 Task: In the Company qualcomm.com, schedule a meeting with title: 'Introducing Our Products and Services ', Select date: '2 September, 2023', select start time: 3:00:PM. Add location on call (718) 987-6594 with meeting description: For further discussion on products, kindly join the meeting. Add attendees from company's contact and save.. Logged in from softage.6@softage.net
Action: Mouse moved to (90, 55)
Screenshot: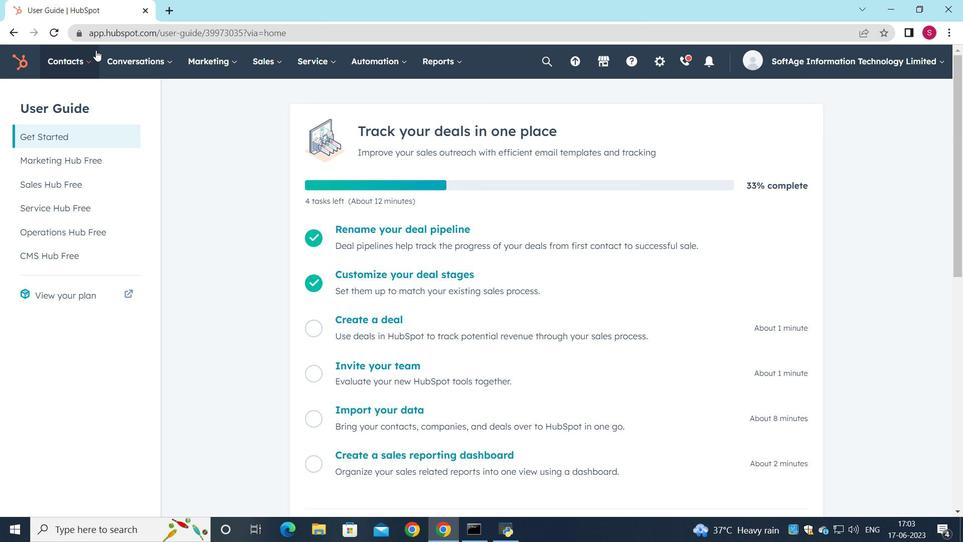 
Action: Mouse pressed left at (90, 55)
Screenshot: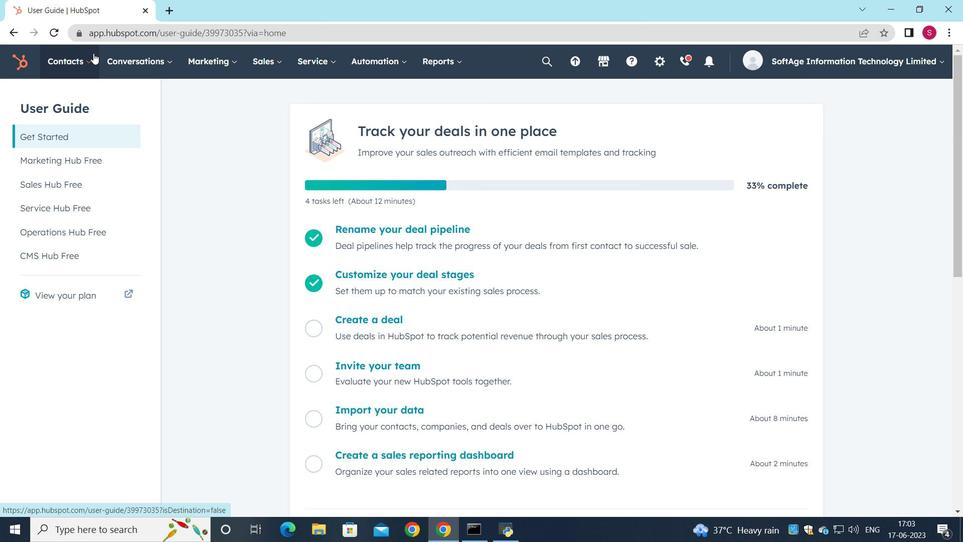 
Action: Mouse moved to (78, 124)
Screenshot: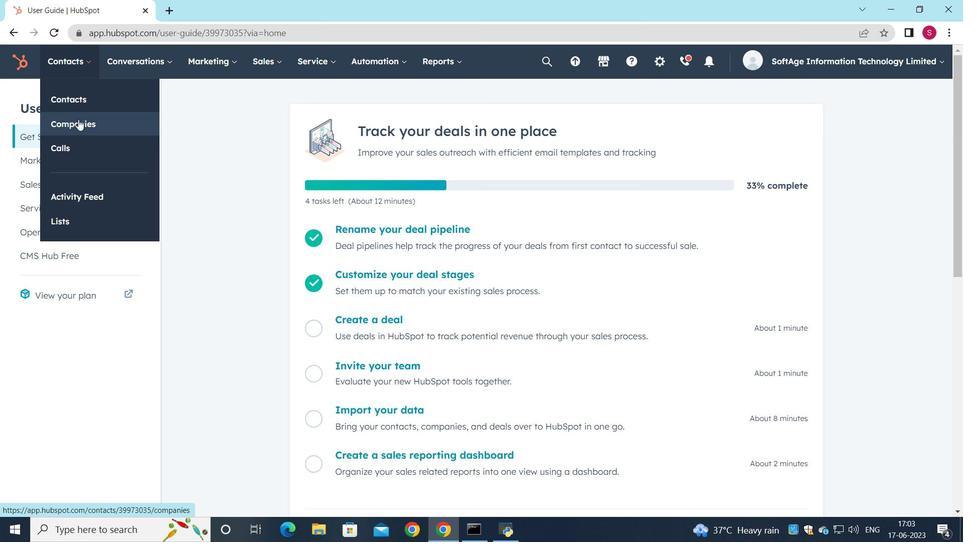 
Action: Mouse pressed left at (78, 124)
Screenshot: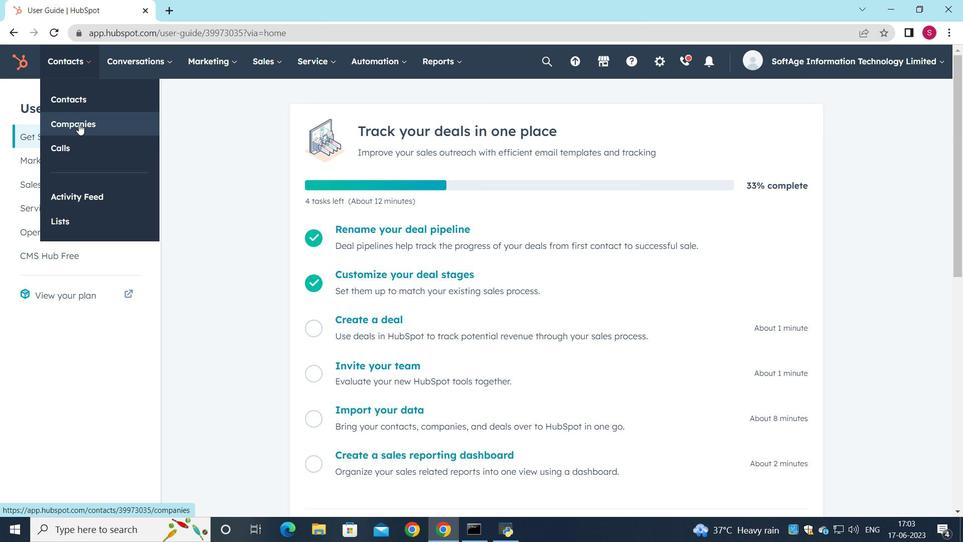 
Action: Mouse moved to (83, 200)
Screenshot: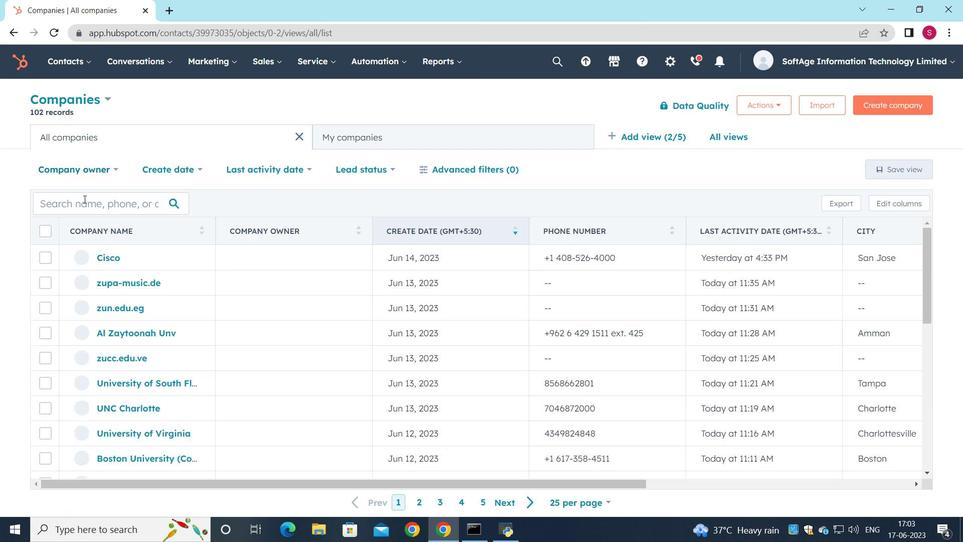 
Action: Mouse pressed left at (83, 200)
Screenshot: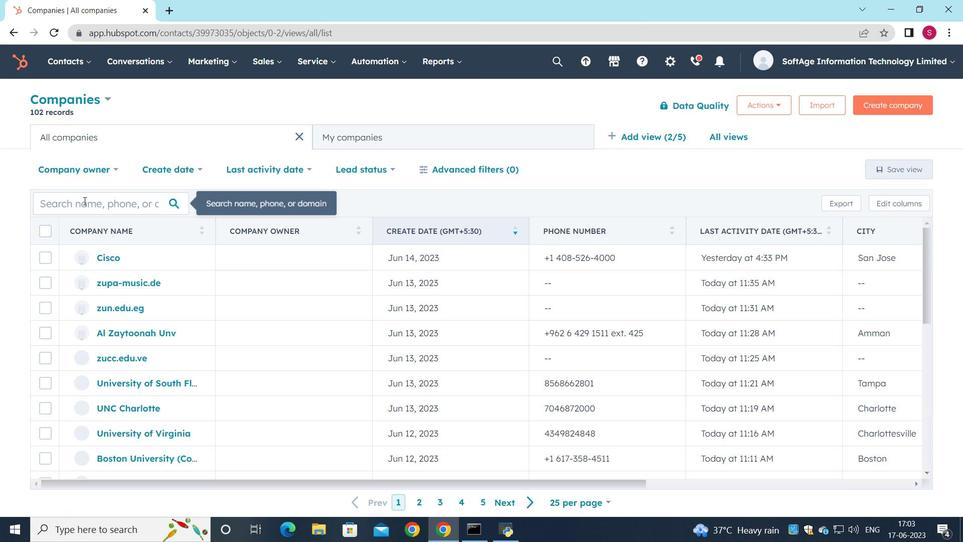 
Action: Key pressed qualcomm.com
Screenshot: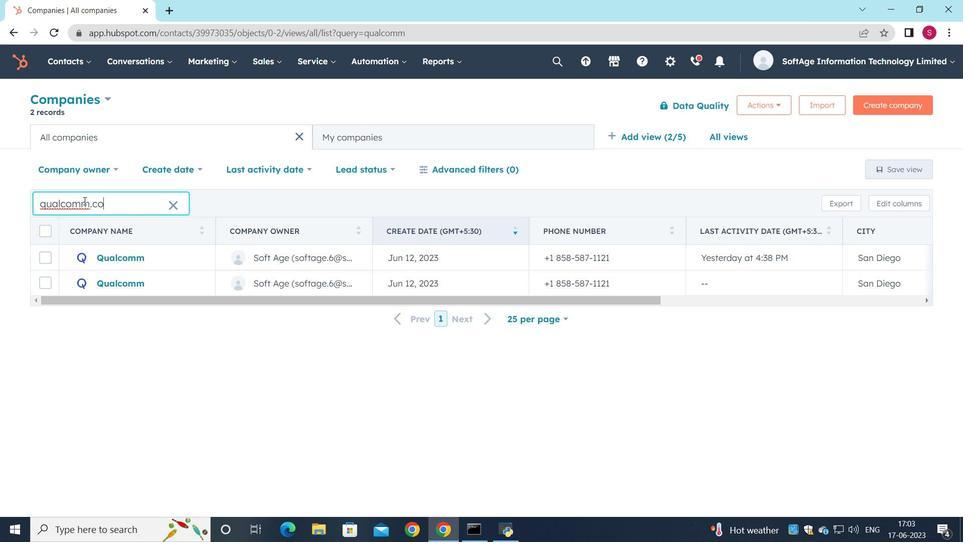 
Action: Mouse moved to (122, 259)
Screenshot: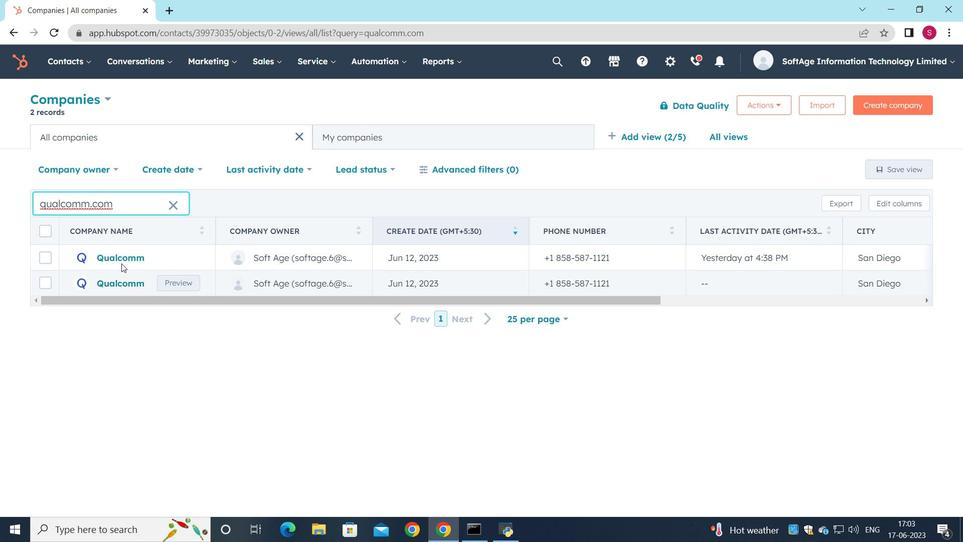 
Action: Mouse pressed left at (122, 259)
Screenshot: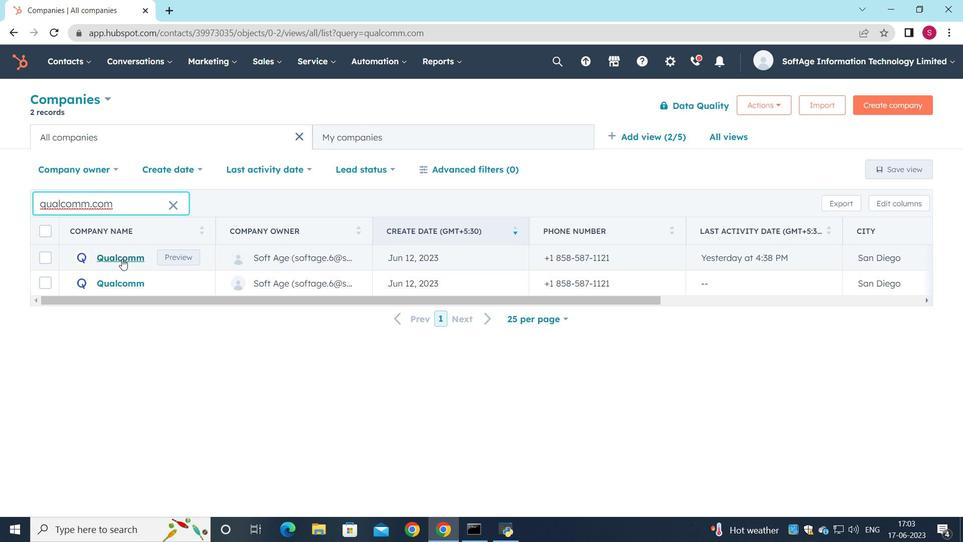 
Action: Mouse moved to (160, 212)
Screenshot: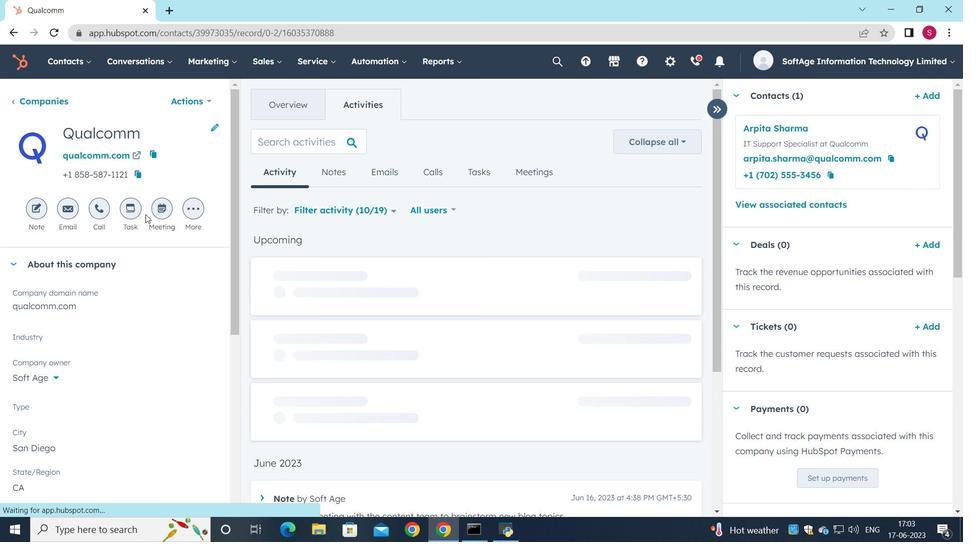 
Action: Mouse pressed left at (160, 212)
Screenshot: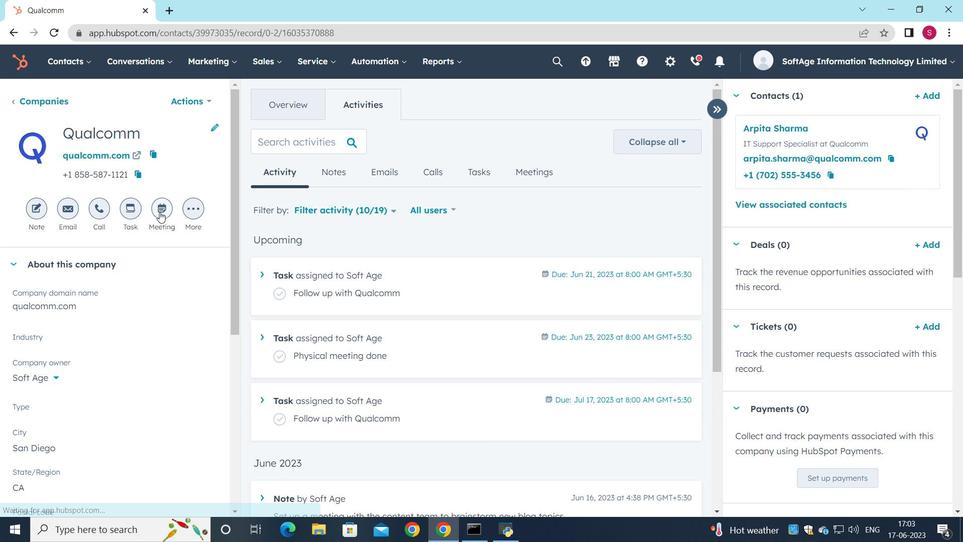 
Action: Mouse moved to (120, 184)
Screenshot: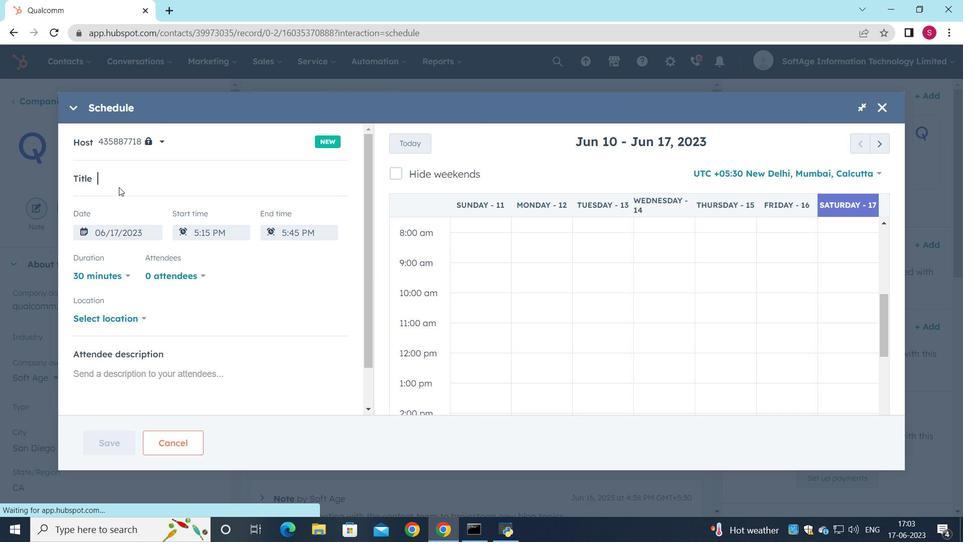 
Action: Key pressed <Key.shift>Introducing<Key.space><Key.shift>Our<Key.space><Key.shift>Products<Key.space>and<Key.space><Key.shift>services
Screenshot: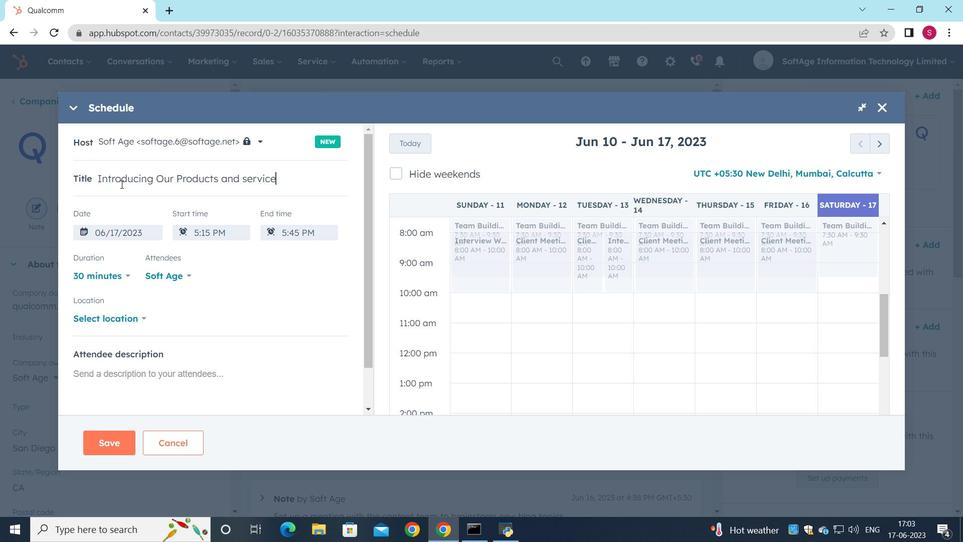 
Action: Mouse moved to (247, 181)
Screenshot: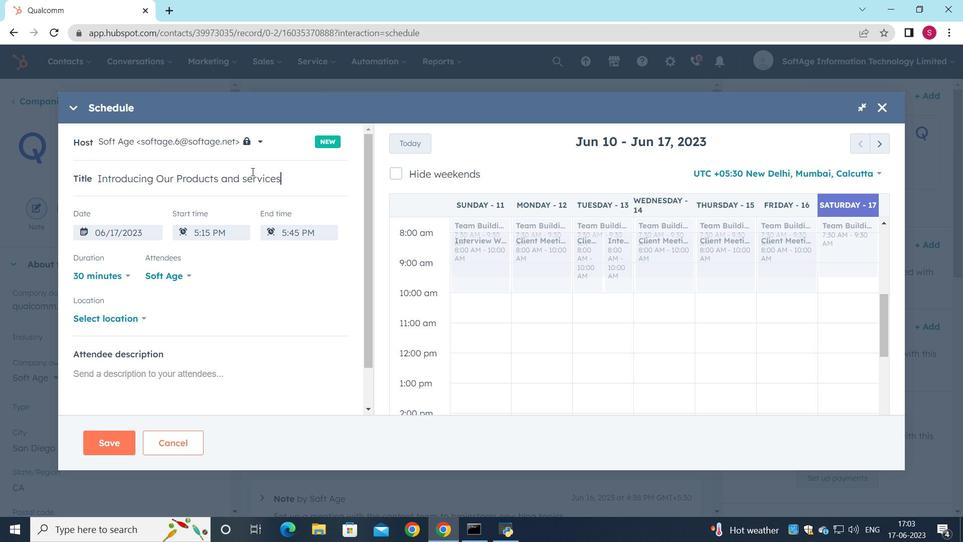
Action: Mouse pressed left at (247, 181)
Screenshot: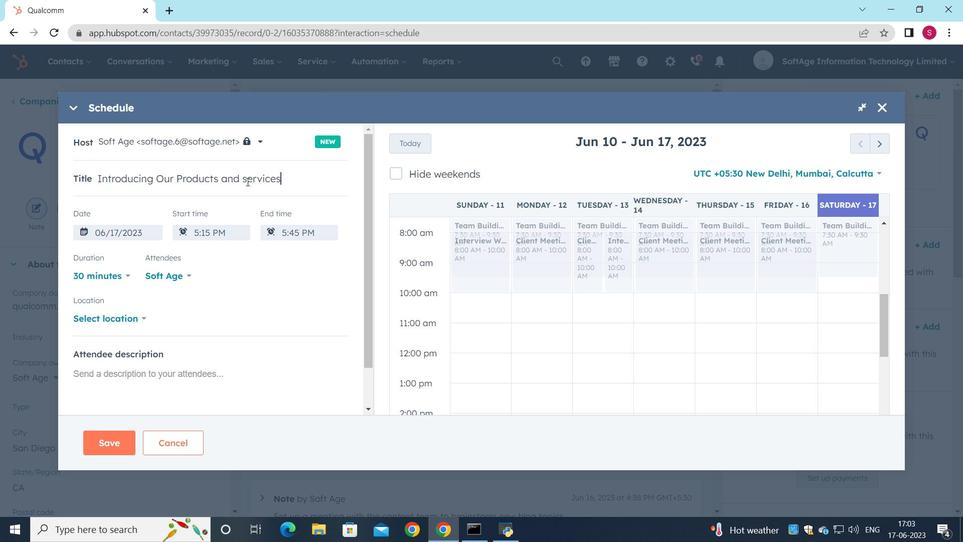 
Action: Key pressed <Key.backspace><Key.shift>S
Screenshot: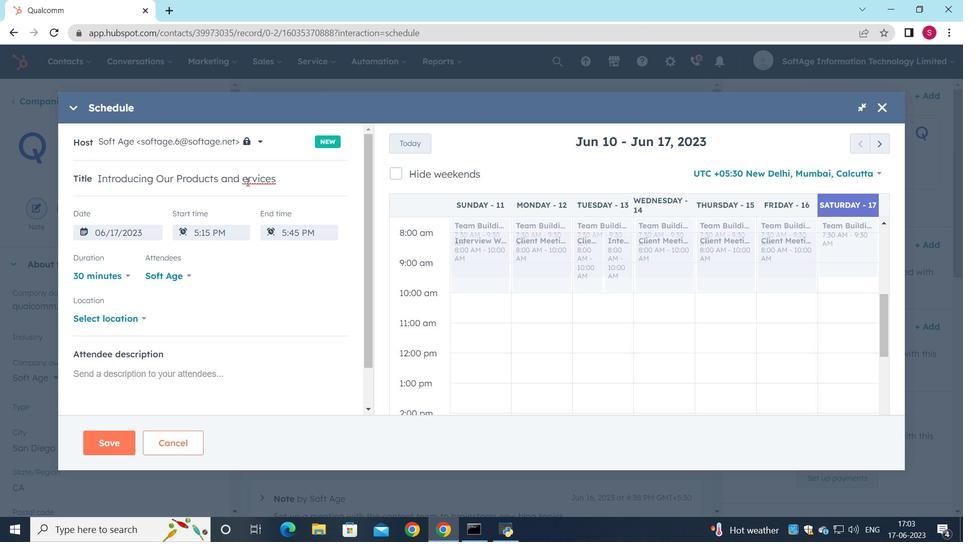 
Action: Mouse moved to (877, 146)
Screenshot: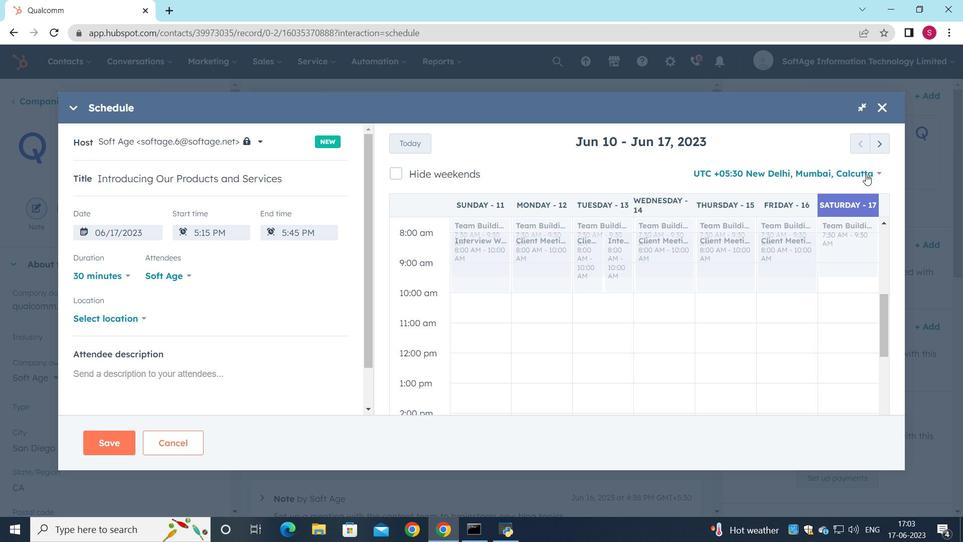 
Action: Mouse pressed left at (877, 146)
Screenshot: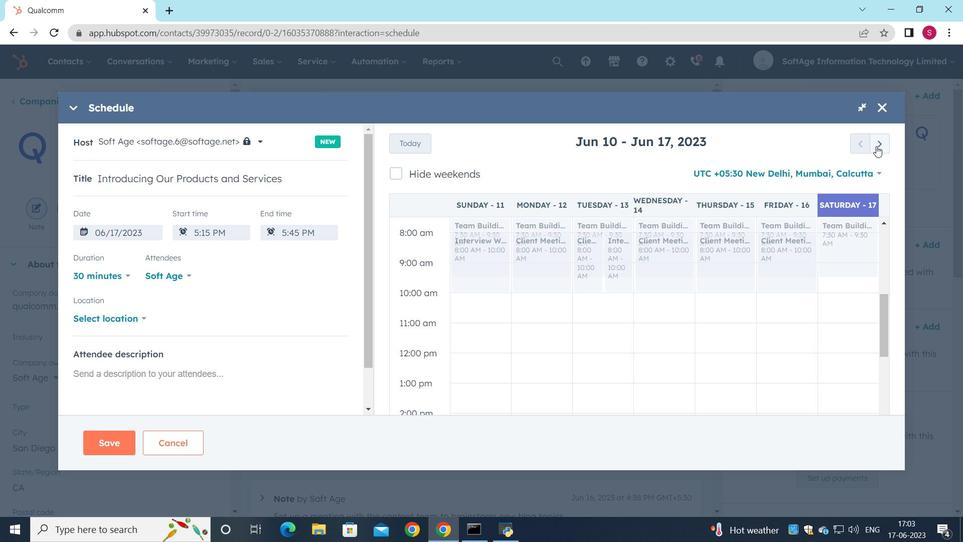 
Action: Mouse pressed left at (877, 146)
Screenshot: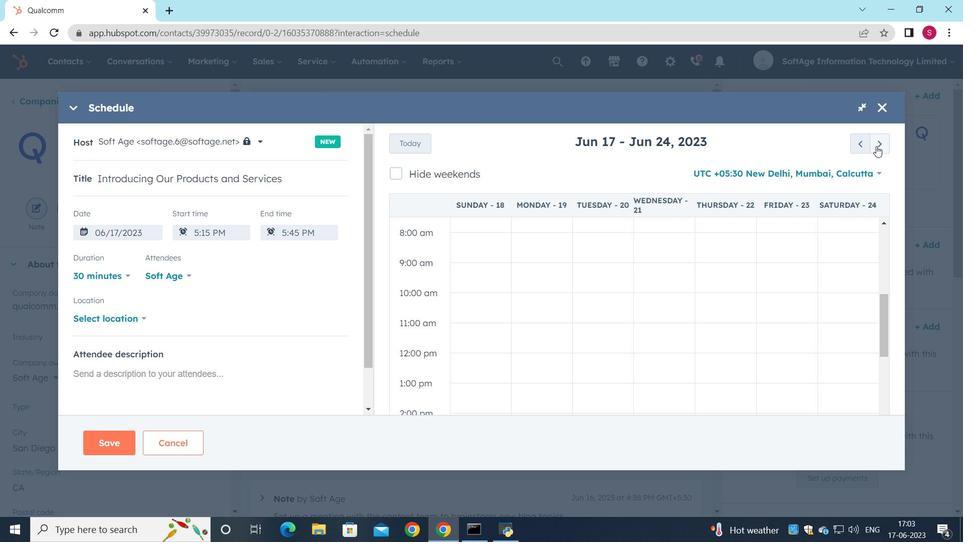 
Action: Mouse pressed left at (877, 146)
Screenshot: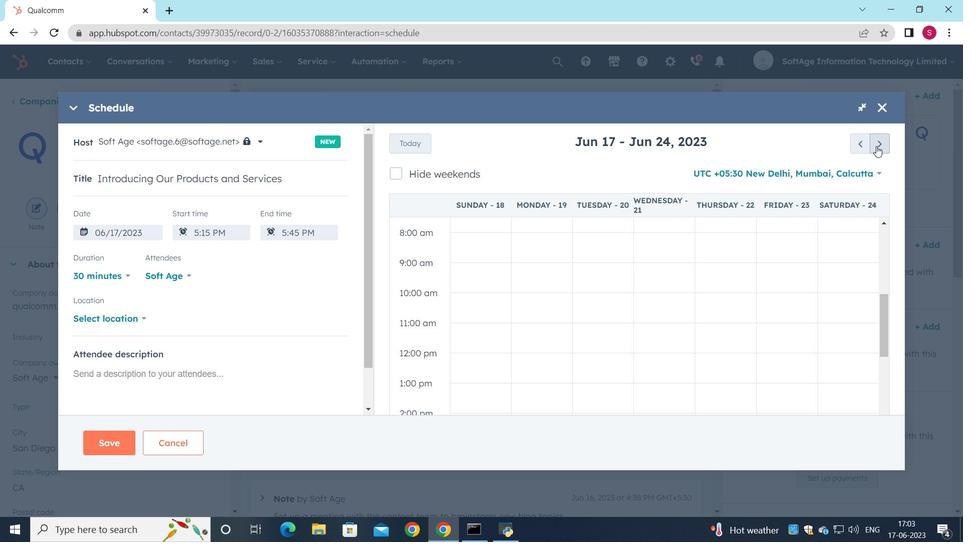 
Action: Mouse pressed left at (877, 146)
Screenshot: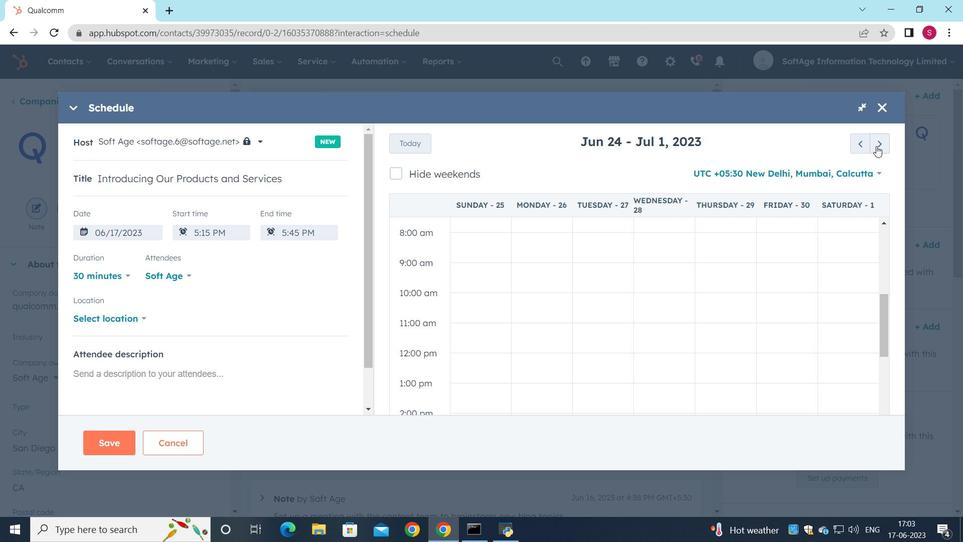 
Action: Mouse pressed left at (877, 146)
Screenshot: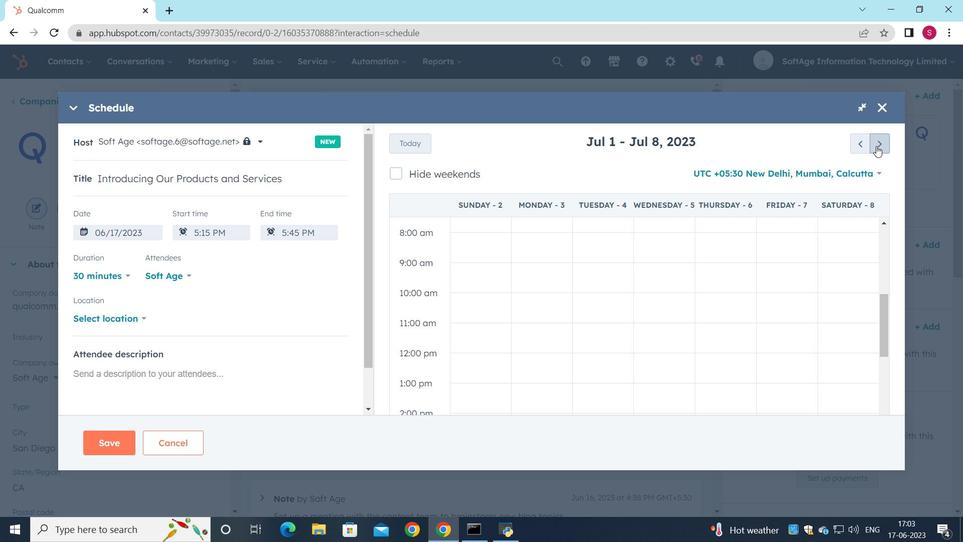 
Action: Mouse pressed left at (877, 146)
Screenshot: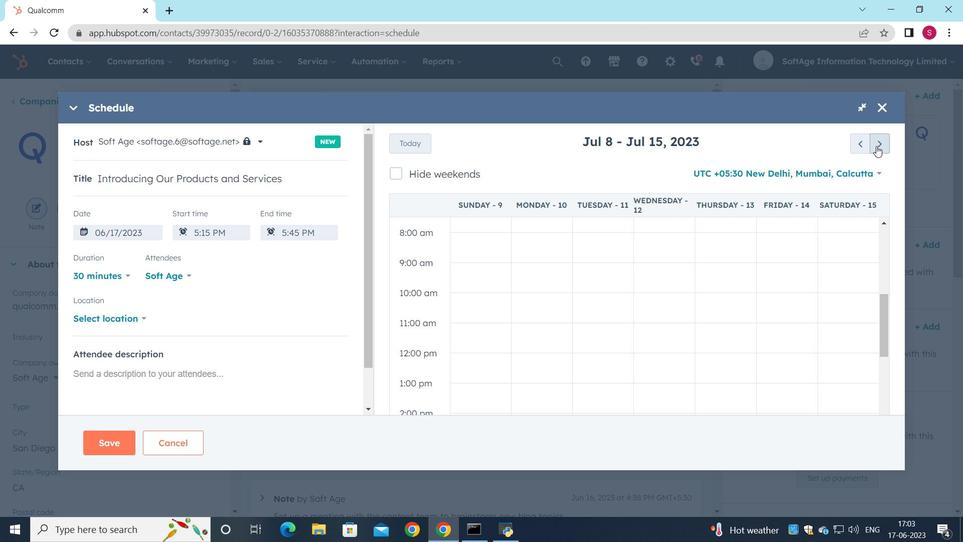 
Action: Mouse pressed left at (877, 146)
Screenshot: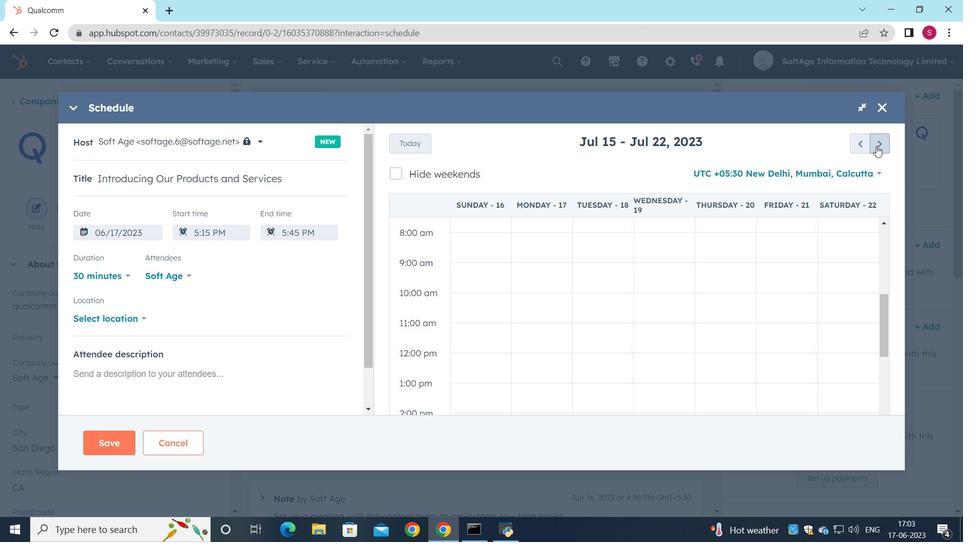 
Action: Mouse pressed left at (877, 146)
Screenshot: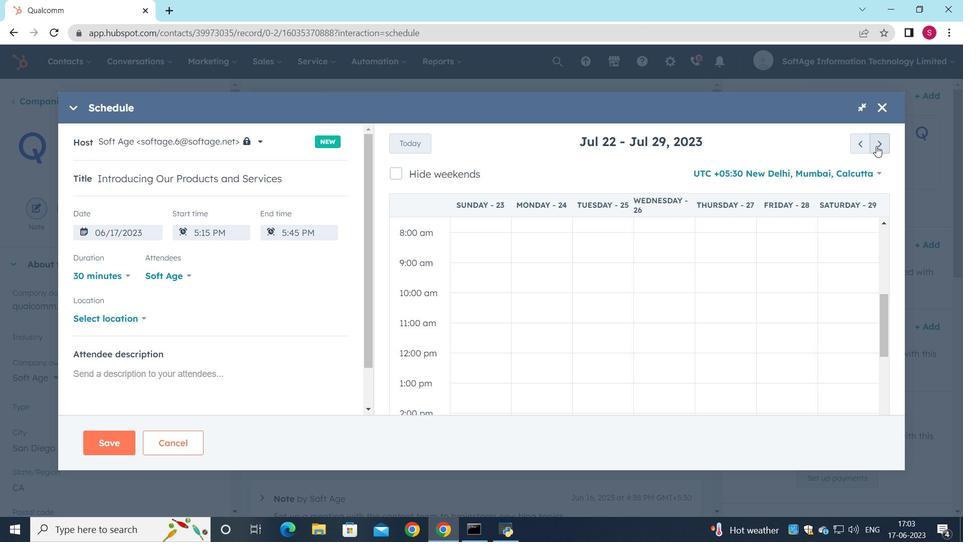 
Action: Mouse pressed left at (877, 146)
Screenshot: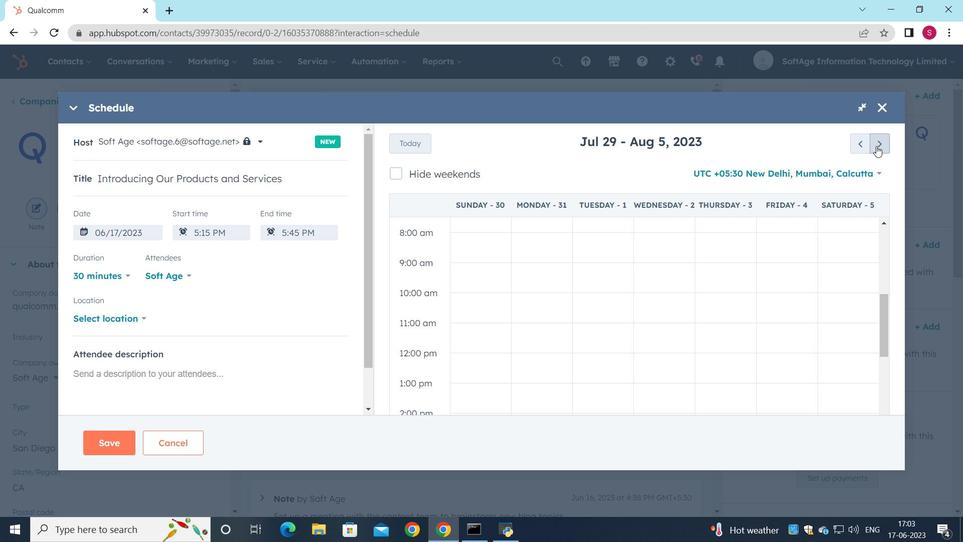 
Action: Mouse pressed left at (877, 146)
Screenshot: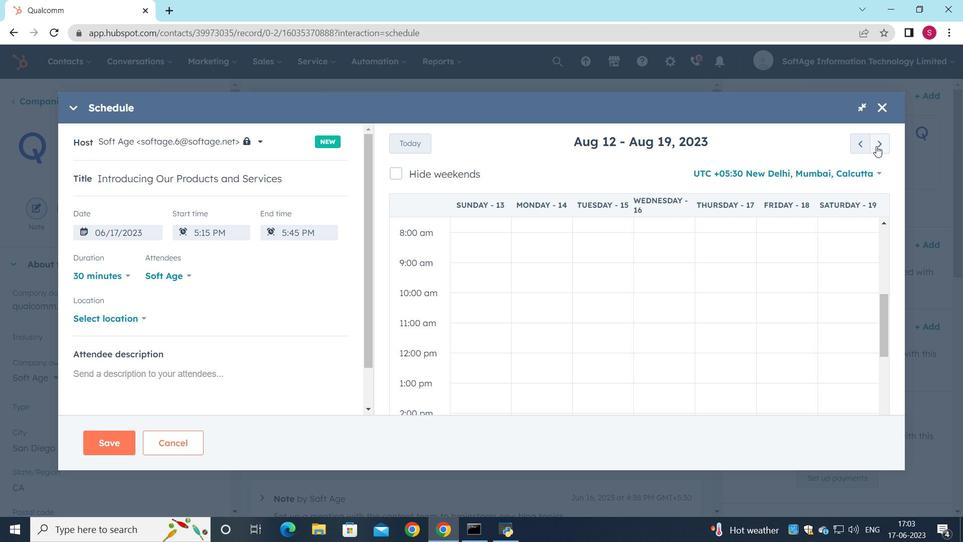 
Action: Mouse pressed left at (877, 146)
Screenshot: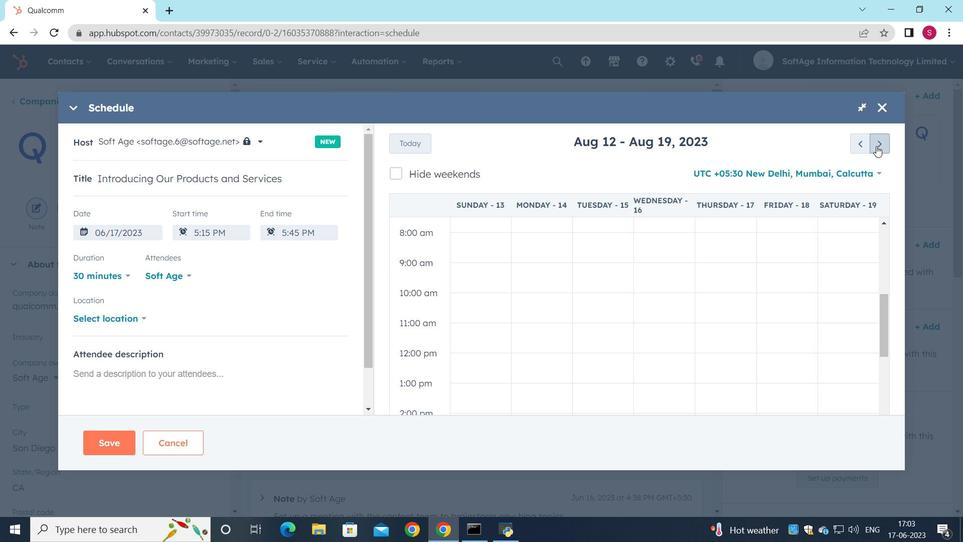
Action: Mouse pressed left at (877, 146)
Screenshot: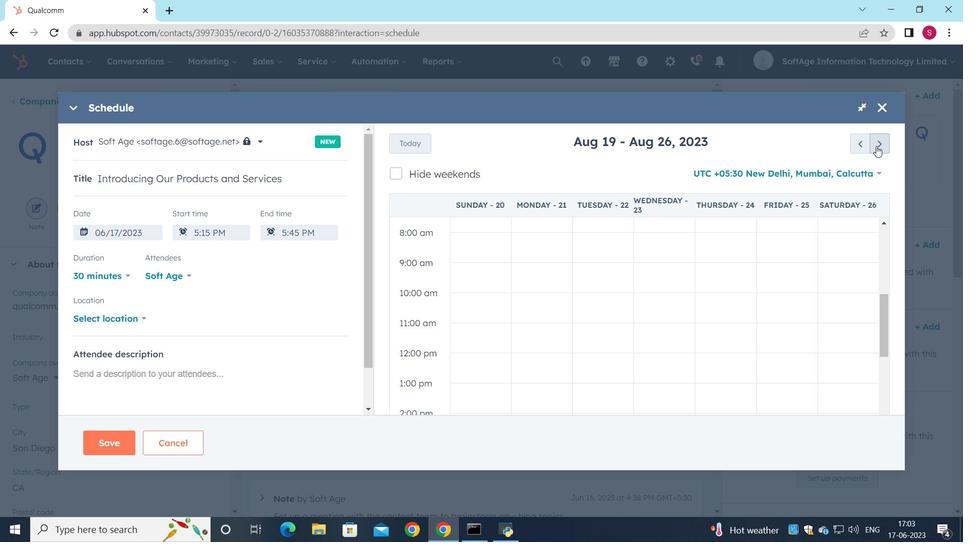 
Action: Mouse pressed left at (877, 146)
Screenshot: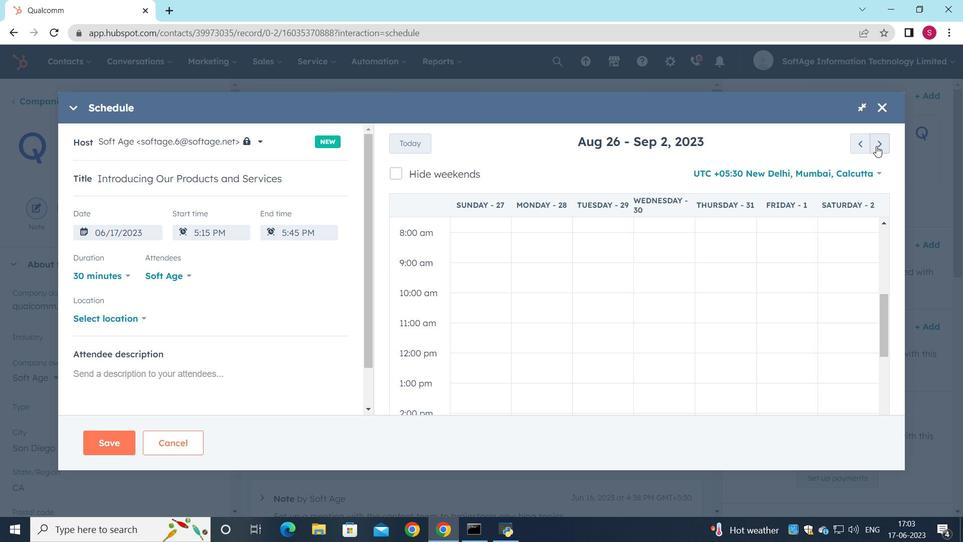 
Action: Mouse moved to (856, 146)
Screenshot: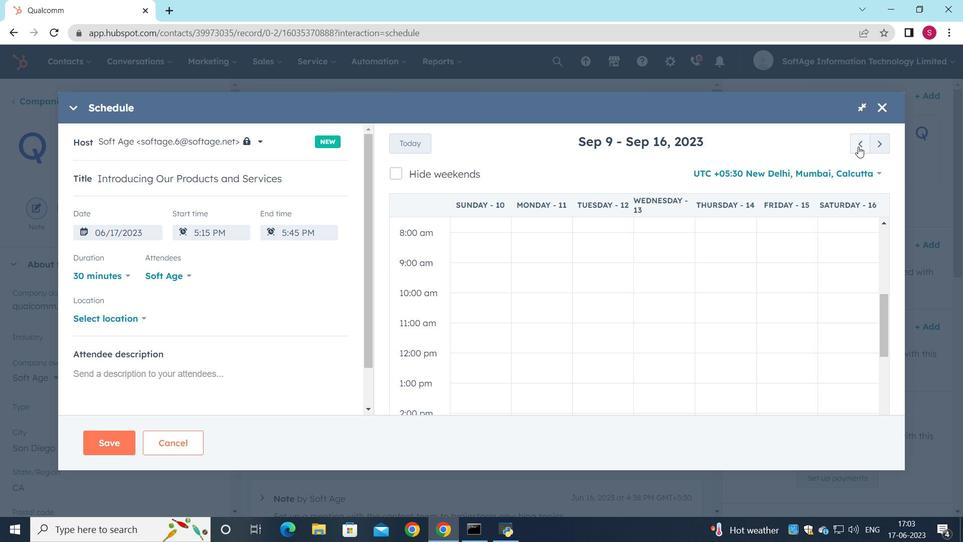
Action: Mouse pressed left at (856, 146)
Screenshot: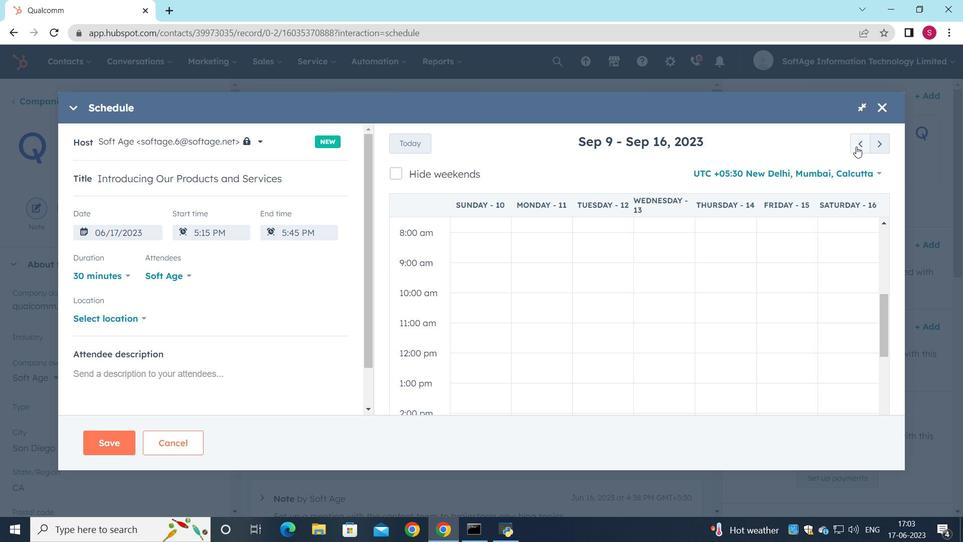 
Action: Mouse pressed left at (856, 146)
Screenshot: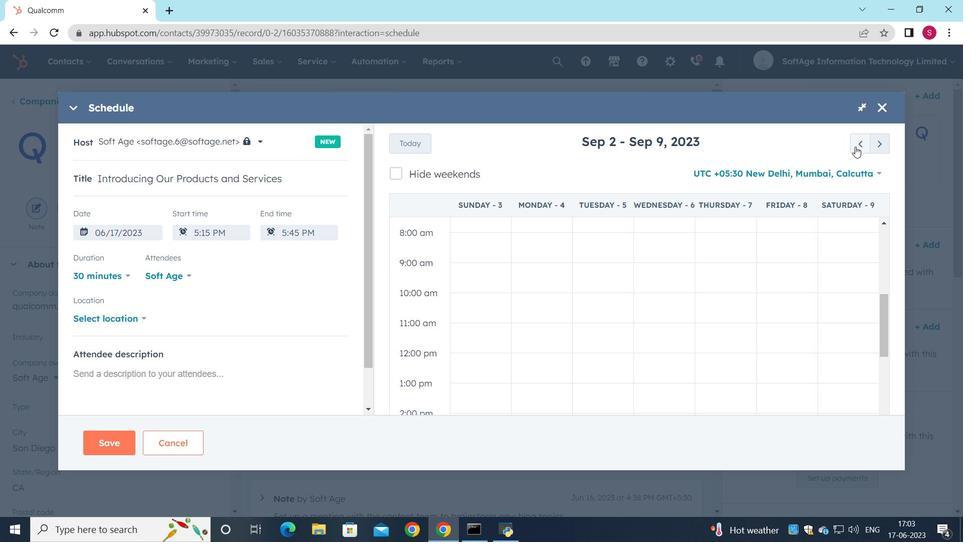 
Action: Mouse moved to (848, 312)
Screenshot: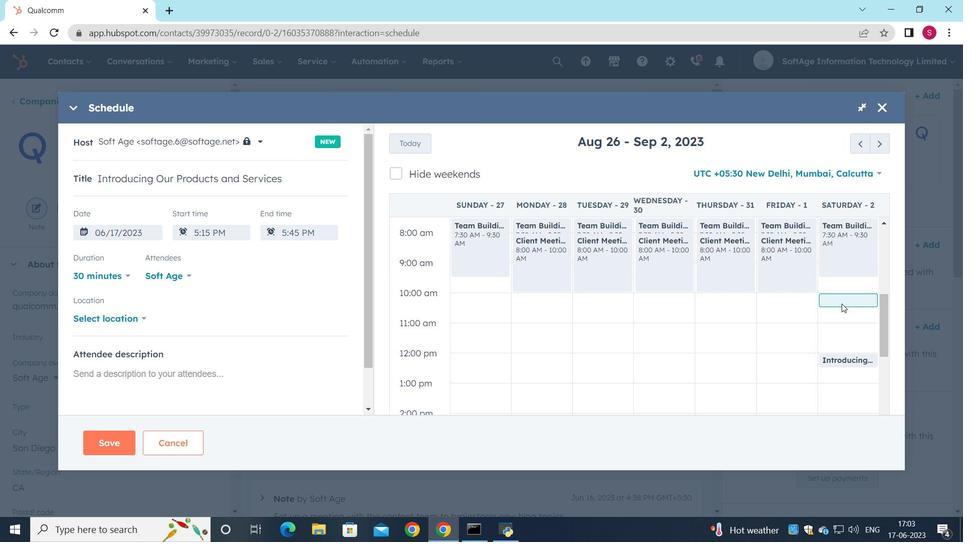 
Action: Mouse scrolled (848, 312) with delta (0, 0)
Screenshot: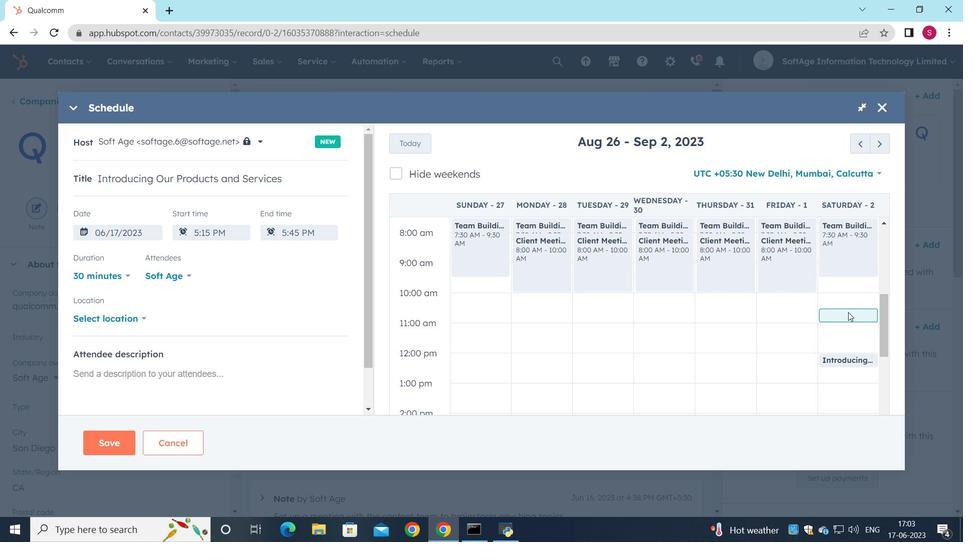 
Action: Mouse moved to (848, 314)
Screenshot: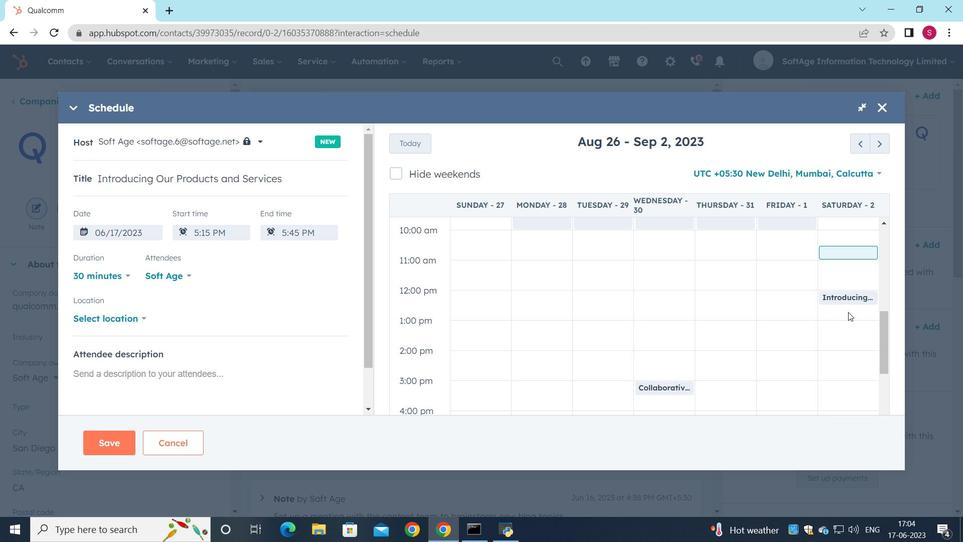 
Action: Mouse scrolled (848, 313) with delta (0, 0)
Screenshot: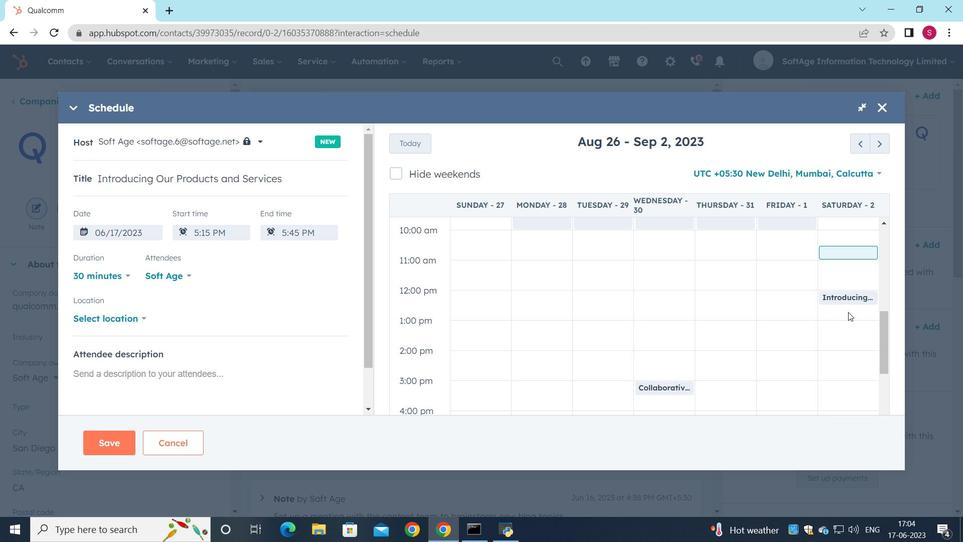 
Action: Mouse scrolled (848, 313) with delta (0, 0)
Screenshot: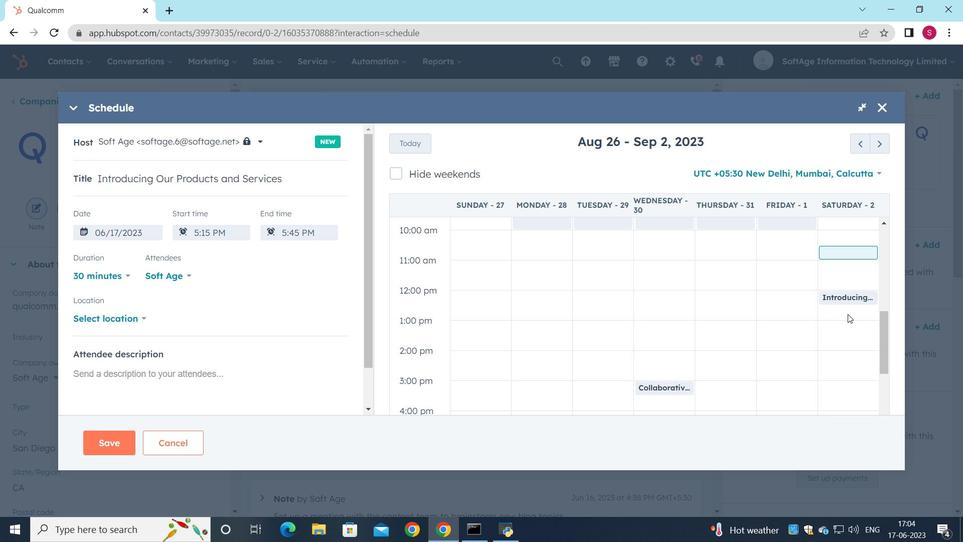 
Action: Mouse moved to (853, 260)
Screenshot: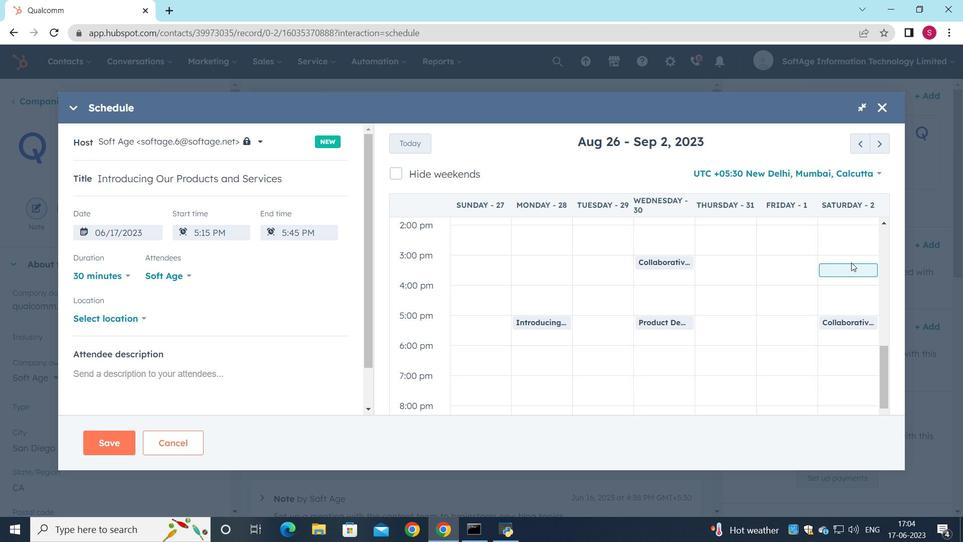
Action: Mouse pressed left at (853, 260)
Screenshot: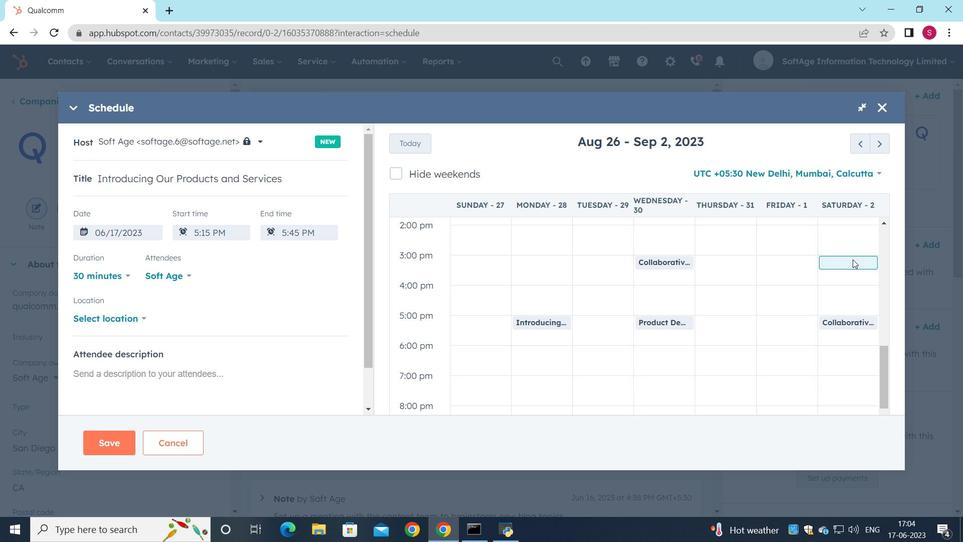 
Action: Mouse moved to (144, 315)
Screenshot: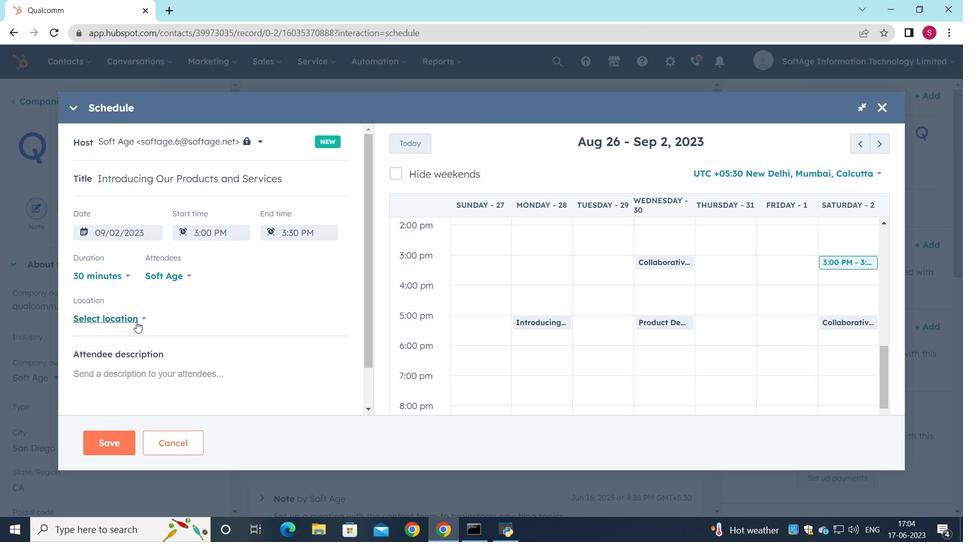 
Action: Mouse pressed left at (144, 315)
Screenshot: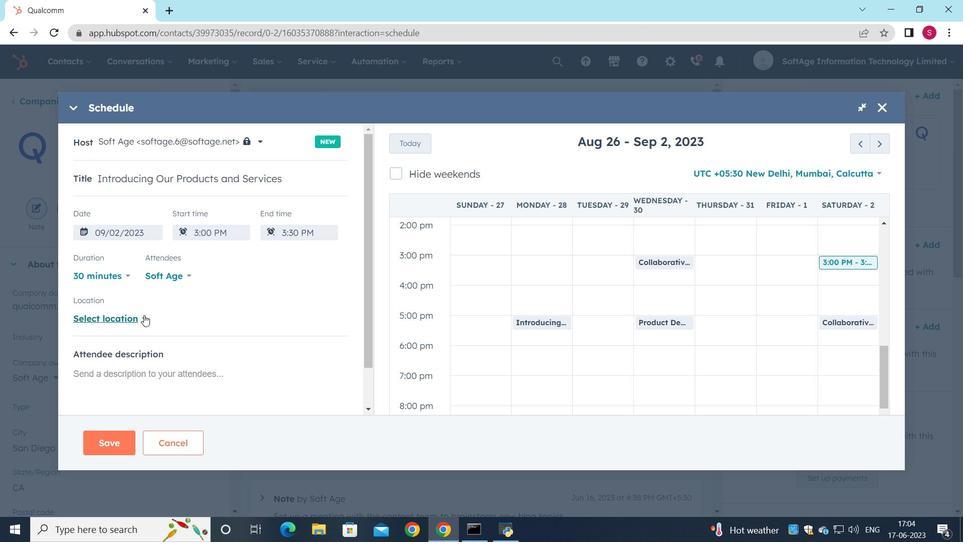 
Action: Mouse moved to (233, 284)
Screenshot: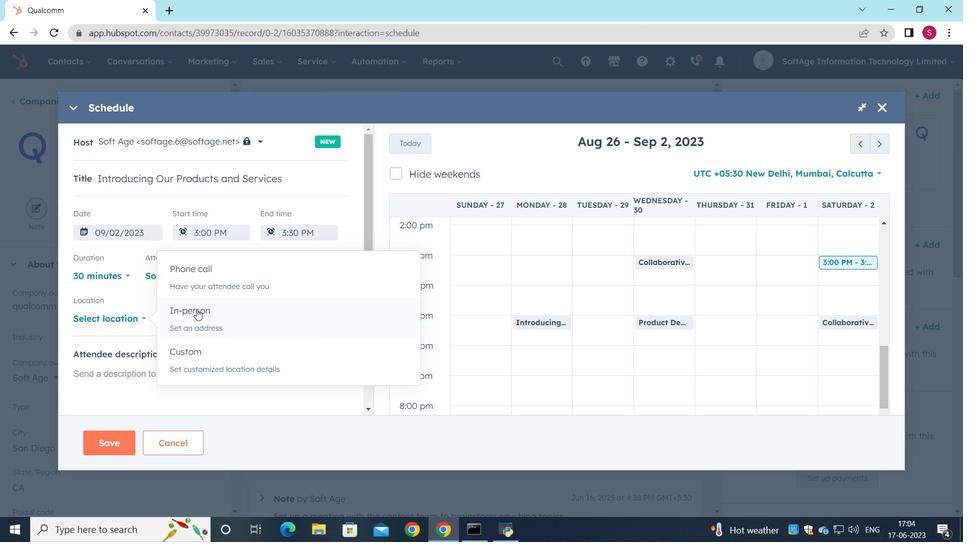 
Action: Mouse pressed left at (233, 284)
Screenshot: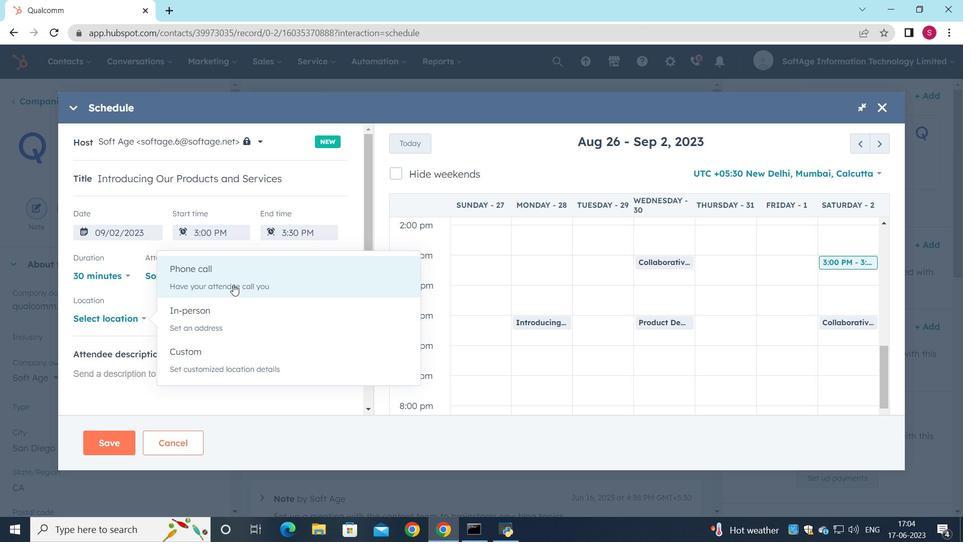 
Action: Mouse moved to (193, 312)
Screenshot: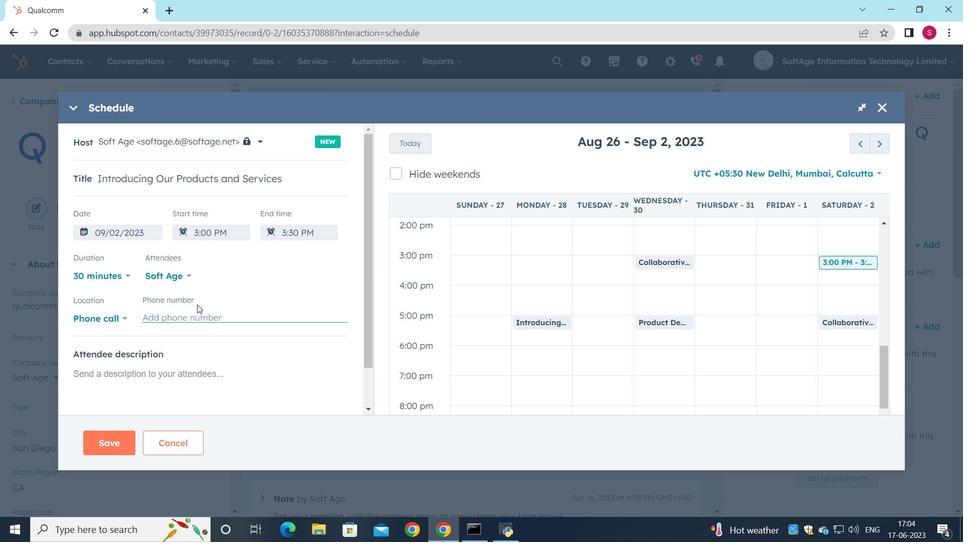 
Action: Mouse pressed left at (193, 312)
Screenshot: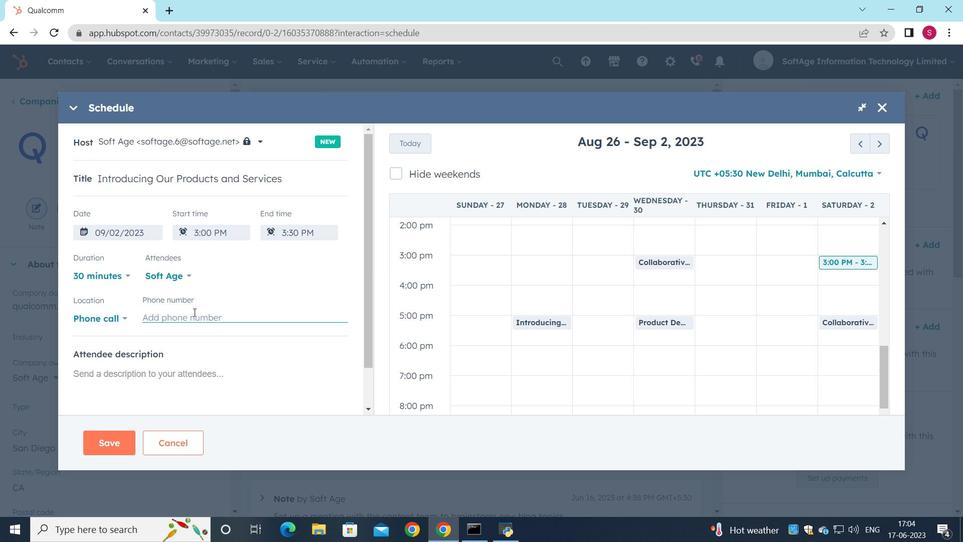 
Action: Key pressed <Key.shift_r>(718<Key.shift_r>)<Key.space>987-6594
Screenshot: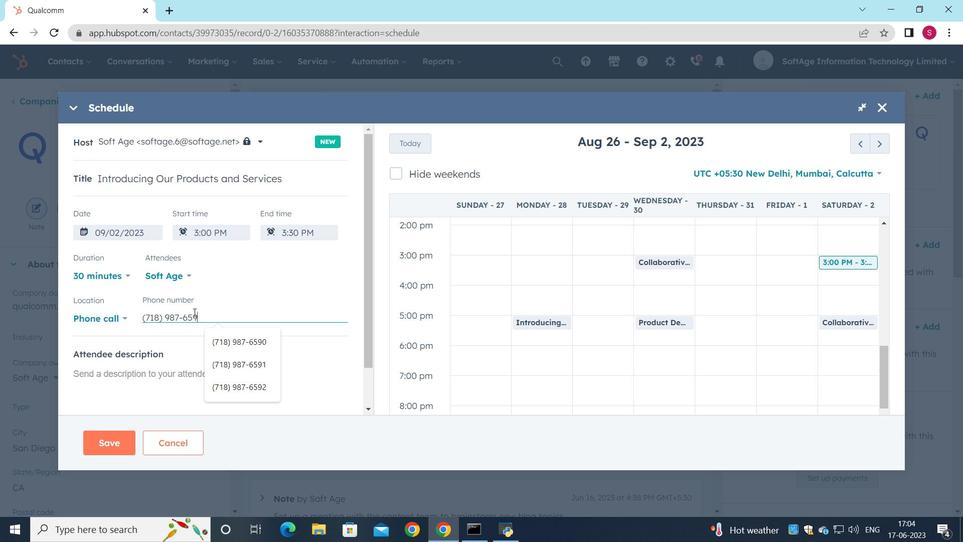 
Action: Mouse moved to (150, 365)
Screenshot: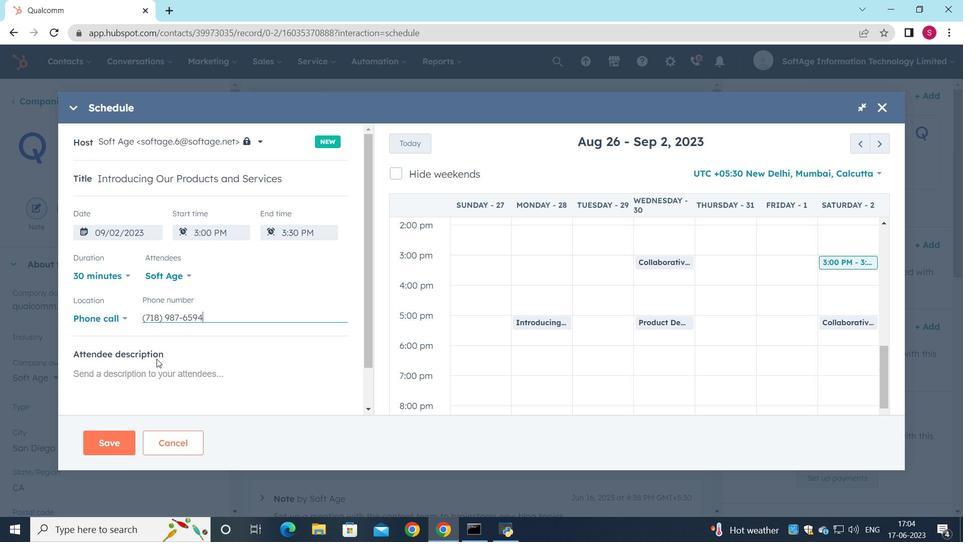 
Action: Mouse pressed left at (150, 365)
Screenshot: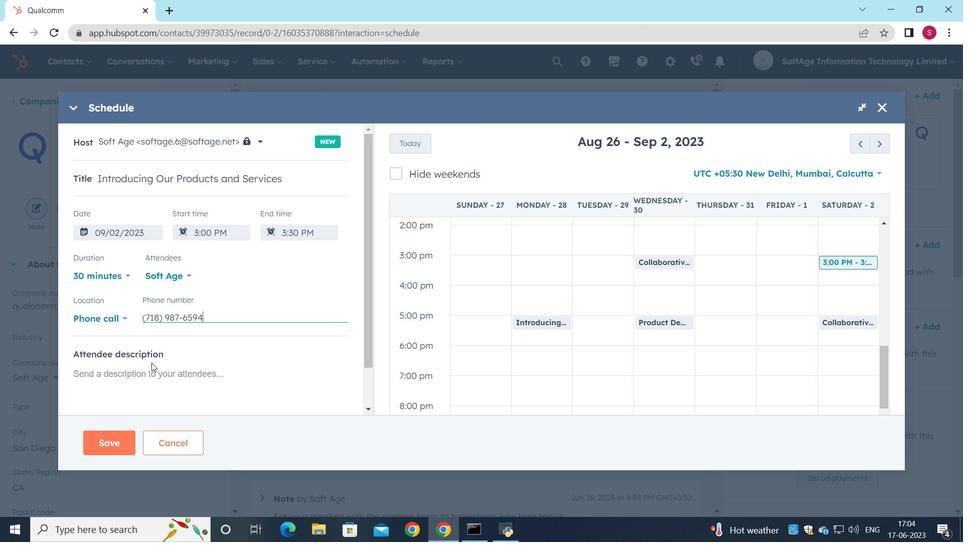 
Action: Mouse moved to (145, 378)
Screenshot: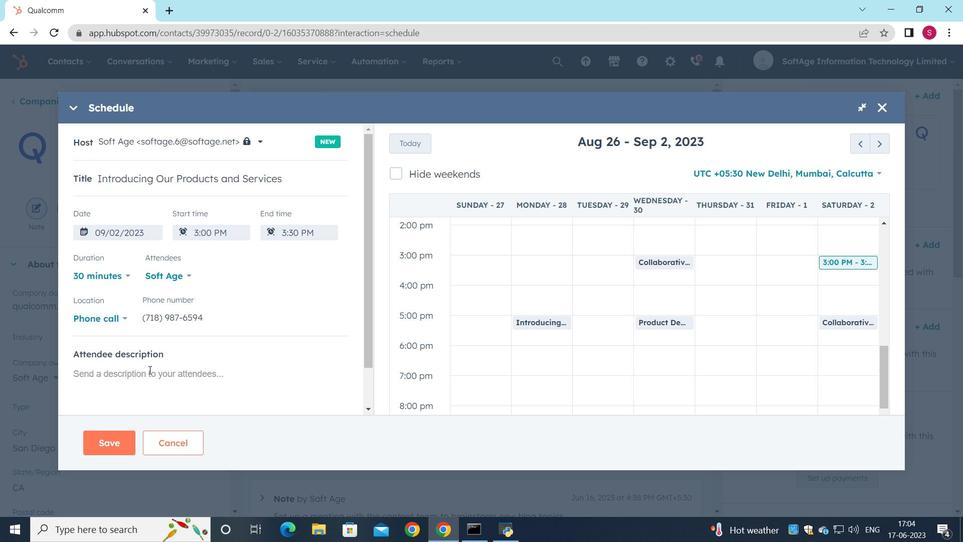 
Action: Mouse pressed left at (145, 378)
Screenshot: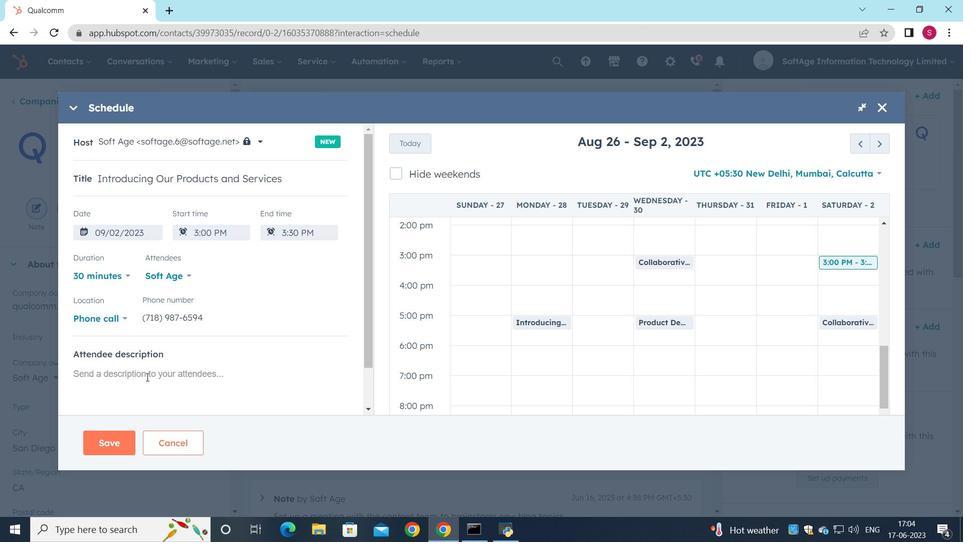 
Action: Key pressed <Key.shift><Key.shift><Key.shift><Key.shift>For<Key.space>further<Key.space>discussion<Key.space>on<Key.space>products<Key.space>kindly<Key.space>ji<Key.backspace>oin<Key.space>the<Key.space>meeting.
Screenshot: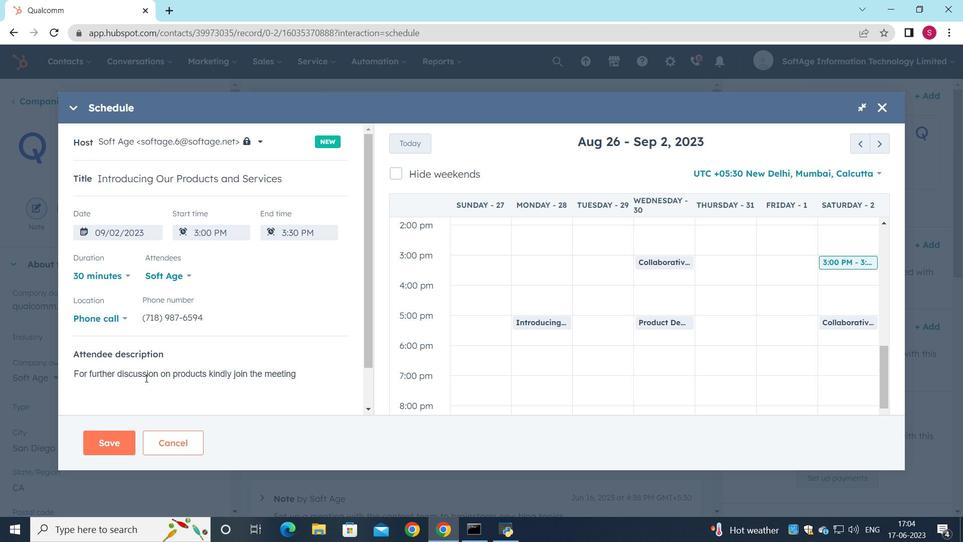 
Action: Mouse moved to (207, 376)
Screenshot: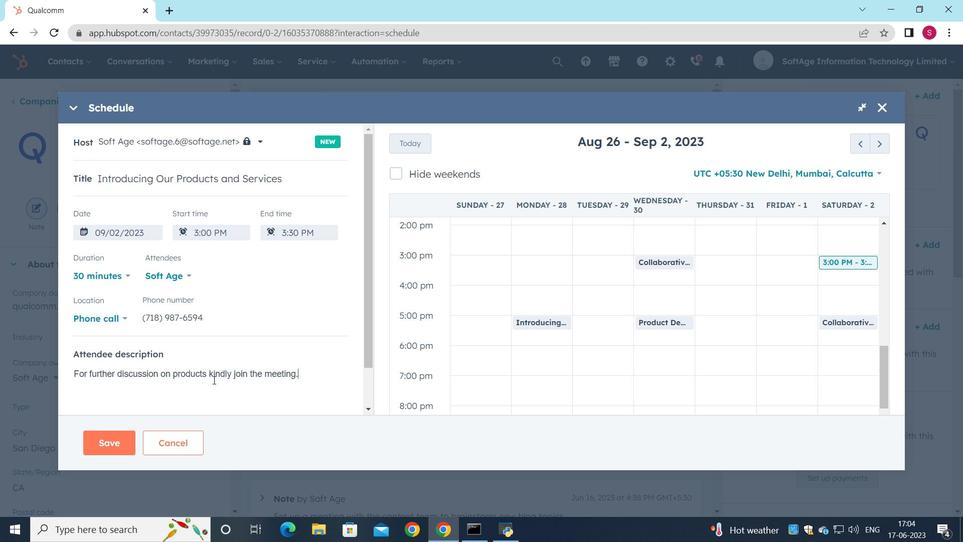 
Action: Mouse pressed left at (207, 376)
Screenshot: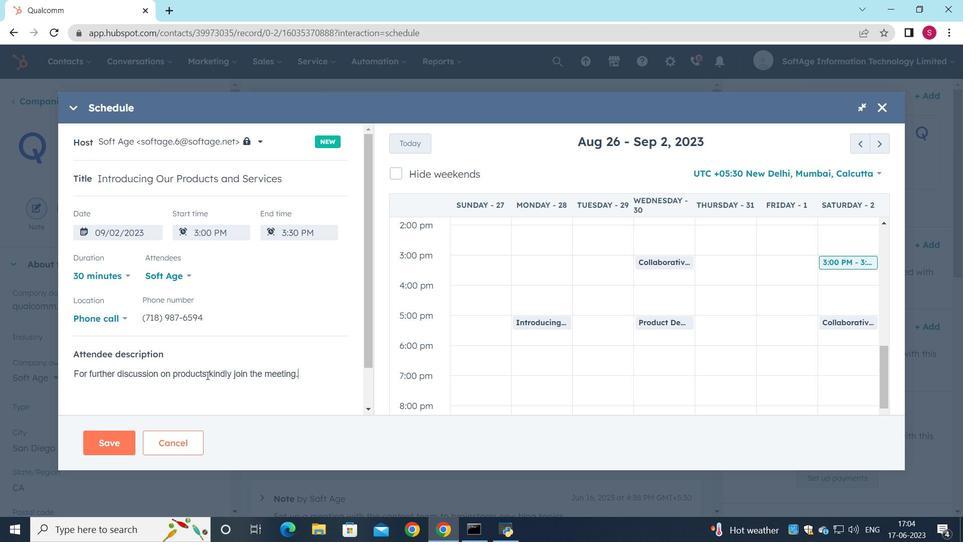 
Action: Mouse moved to (228, 374)
Screenshot: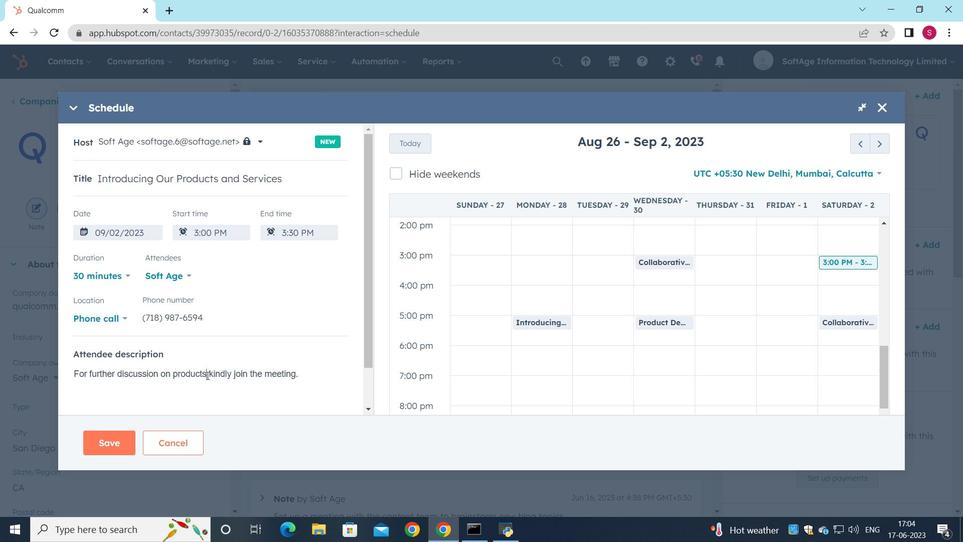 
Action: Key pressed ,
Screenshot: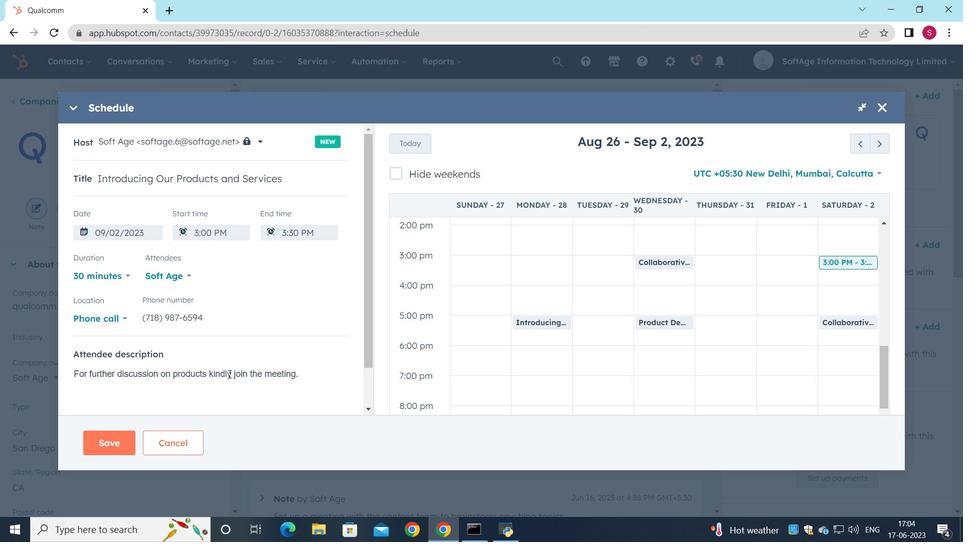 
Action: Mouse moved to (191, 270)
Screenshot: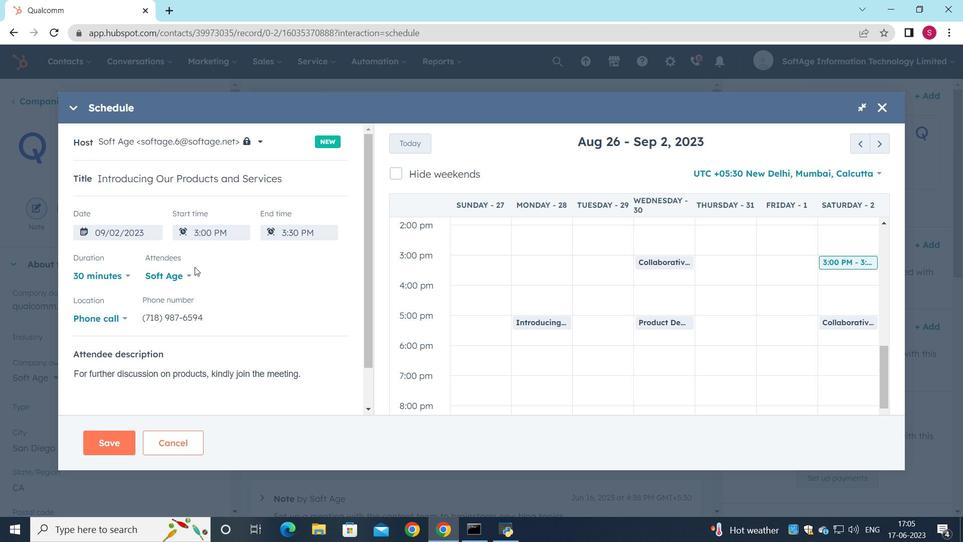 
Action: Mouse pressed left at (191, 270)
Screenshot: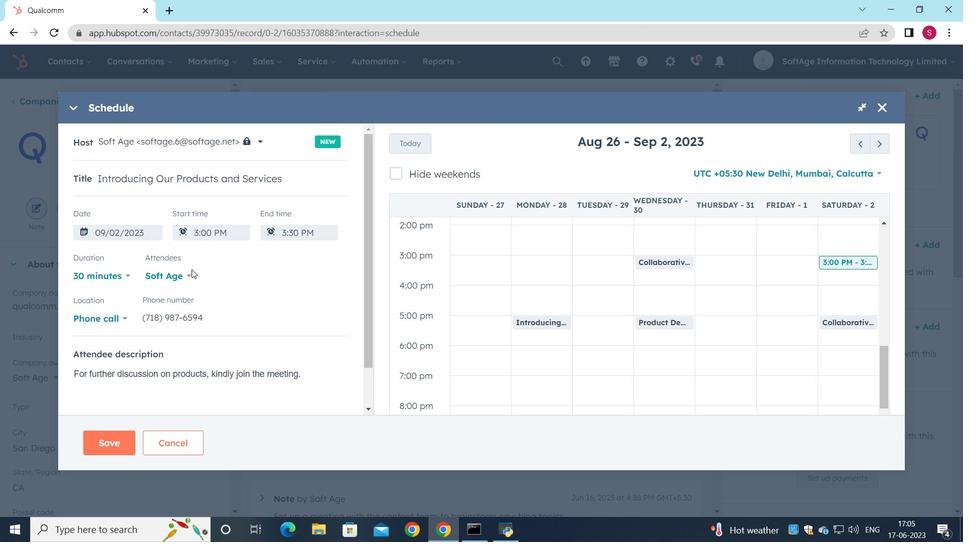 
Action: Mouse moved to (187, 276)
Screenshot: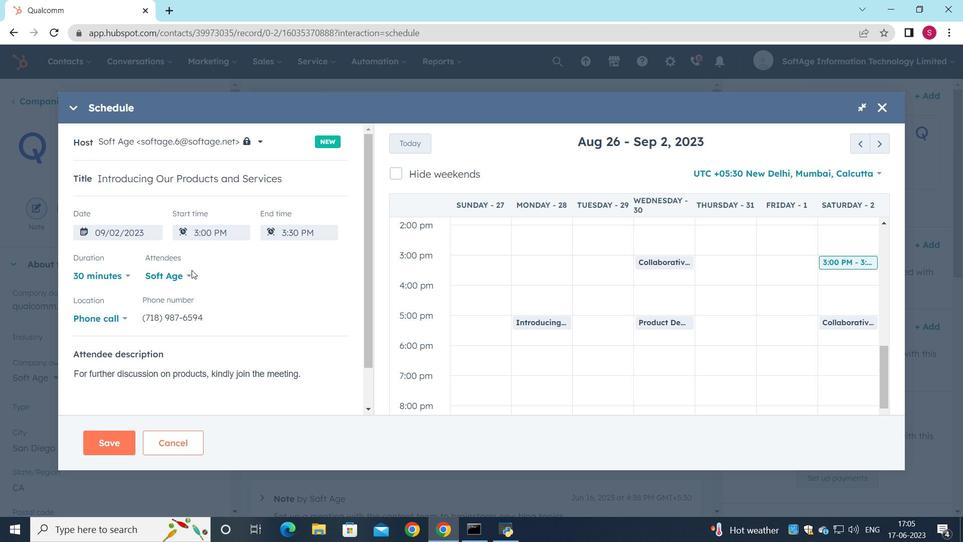 
Action: Mouse pressed left at (187, 276)
Screenshot: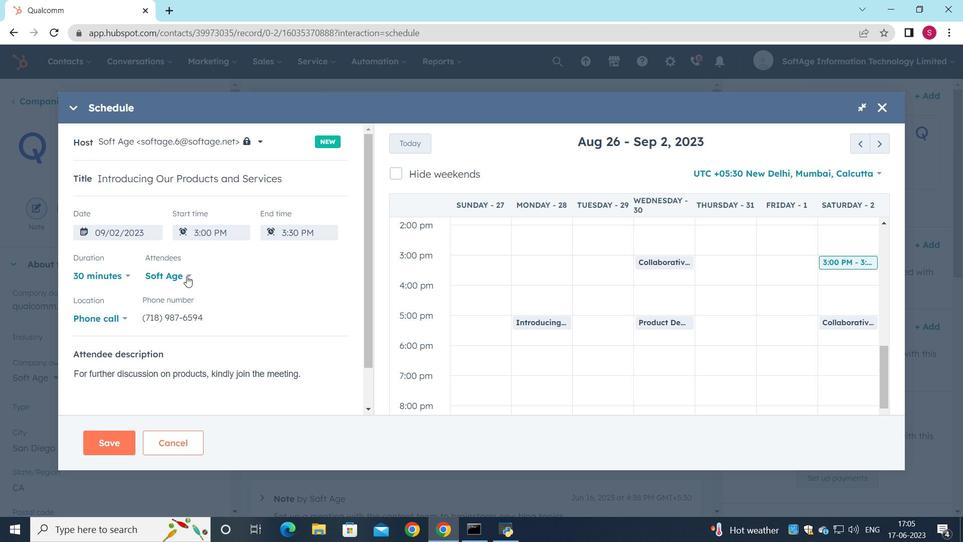 
Action: Mouse moved to (105, 432)
Screenshot: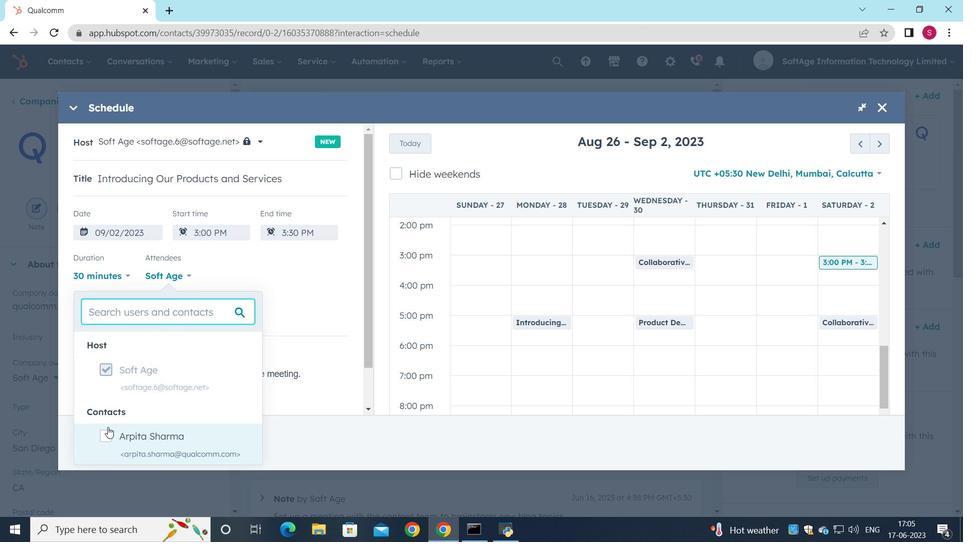 
Action: Mouse pressed left at (105, 432)
Screenshot: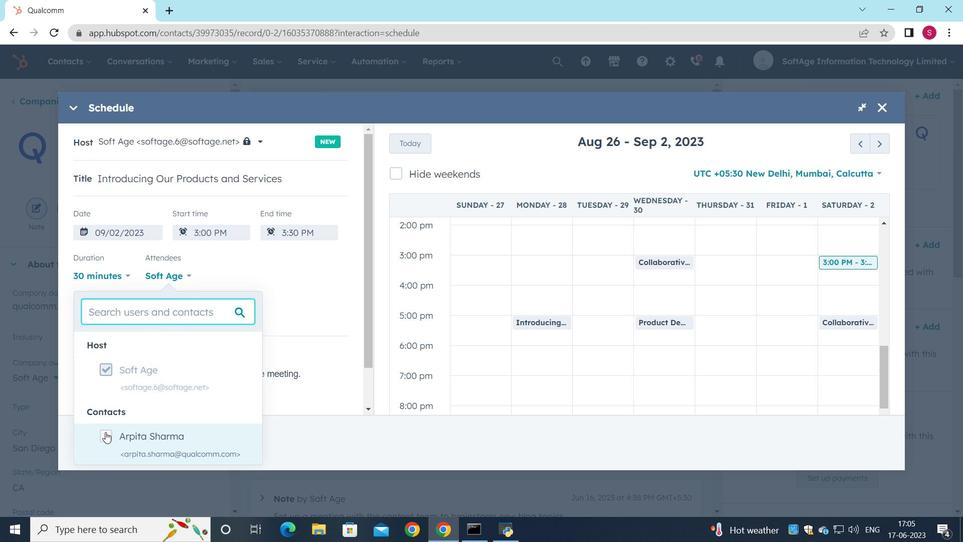 
Action: Mouse moved to (284, 309)
Screenshot: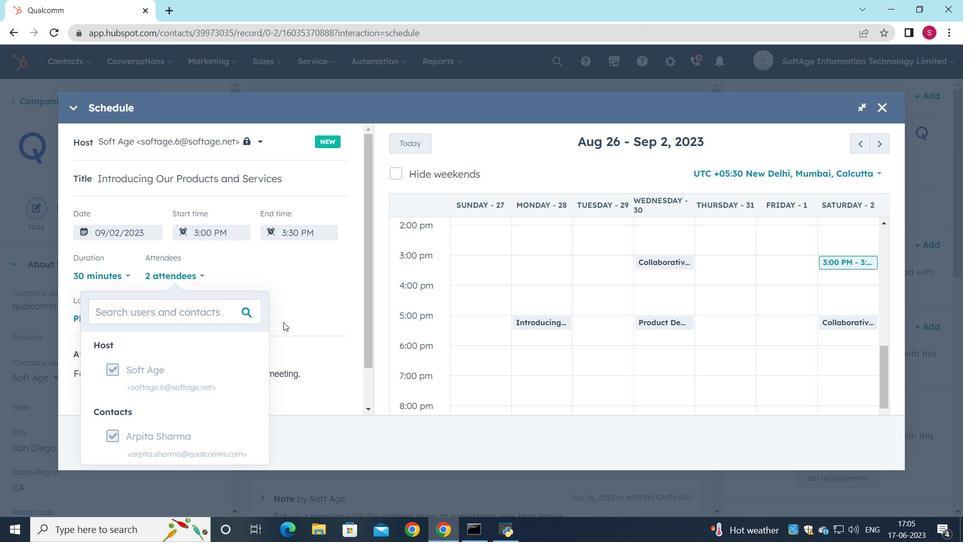 
Action: Mouse pressed left at (284, 309)
Screenshot: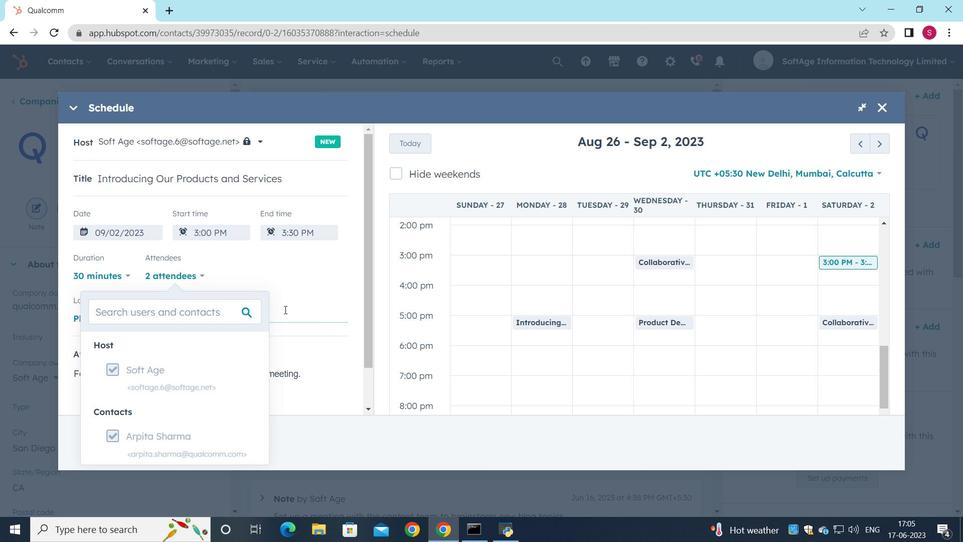 
Action: Mouse moved to (107, 444)
Screenshot: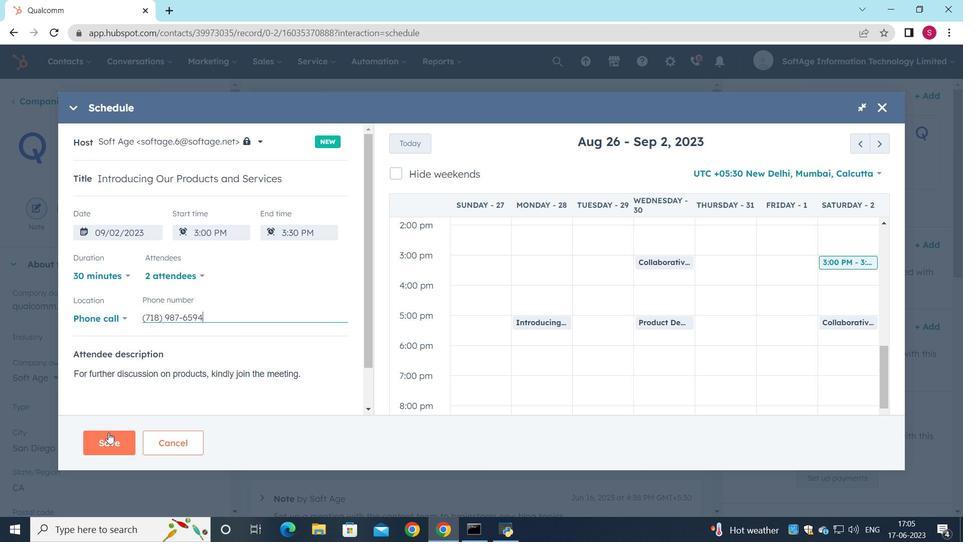 
Action: Mouse pressed left at (107, 444)
Screenshot: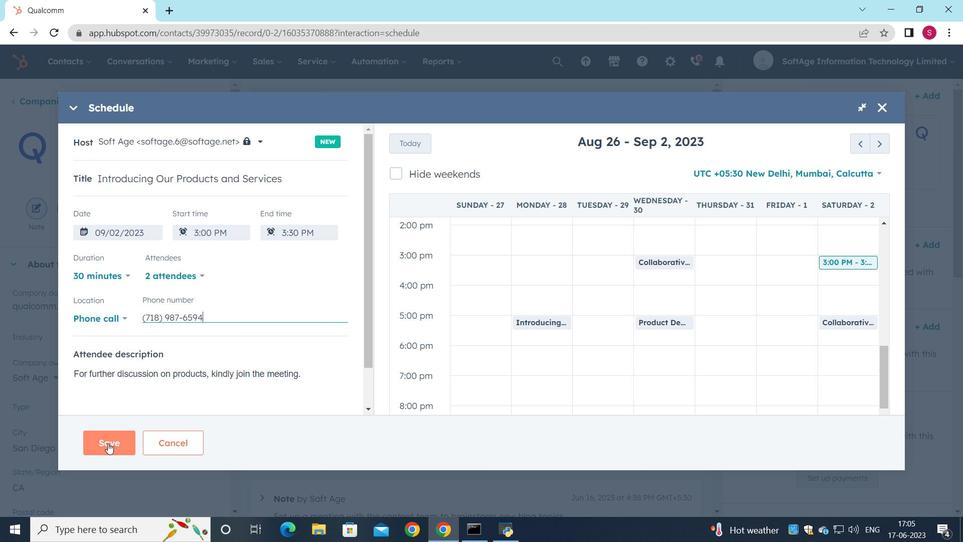
Action: Mouse moved to (113, 445)
Screenshot: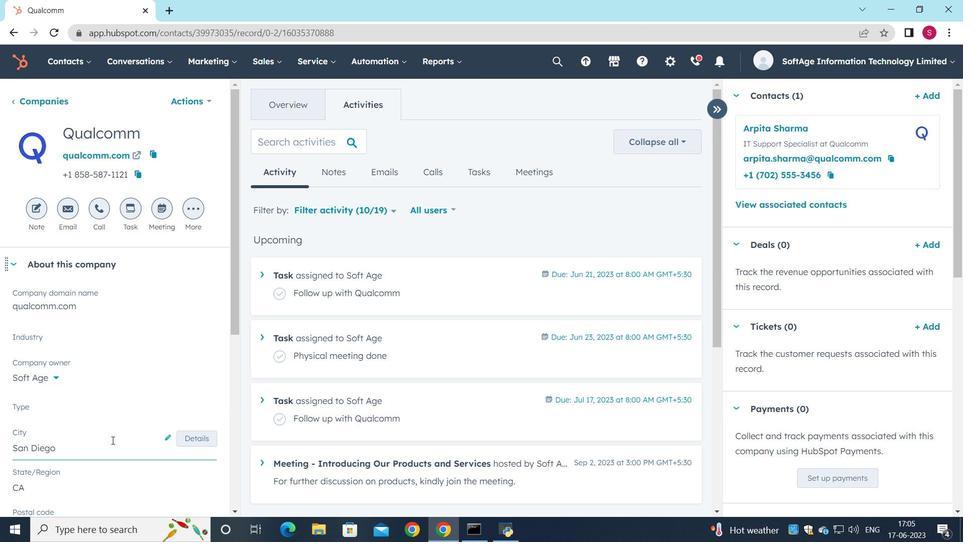 
